 Task: Search one way flight ticket for 2 adults, 2 infants in seat and 1 infant on lap in first from Santa Rosa: Charles M. Schulz-sonoma County Airport to Rock Springs: Southwest Wyoming Regional Airport (rock Springs Sweetwater County Airport) on 8-5-2023. Choice of flights is Sun country airlines. Number of bags: 5 checked bags. Price is upto 45000. Outbound departure time preference is 4:45.
Action: Mouse moved to (336, 138)
Screenshot: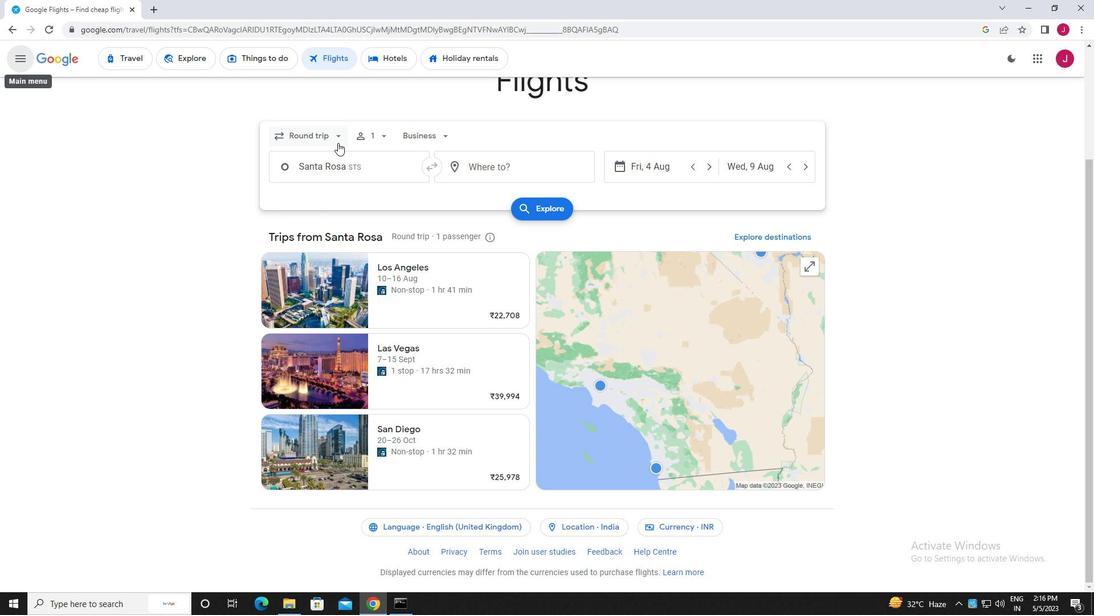 
Action: Mouse pressed left at (336, 138)
Screenshot: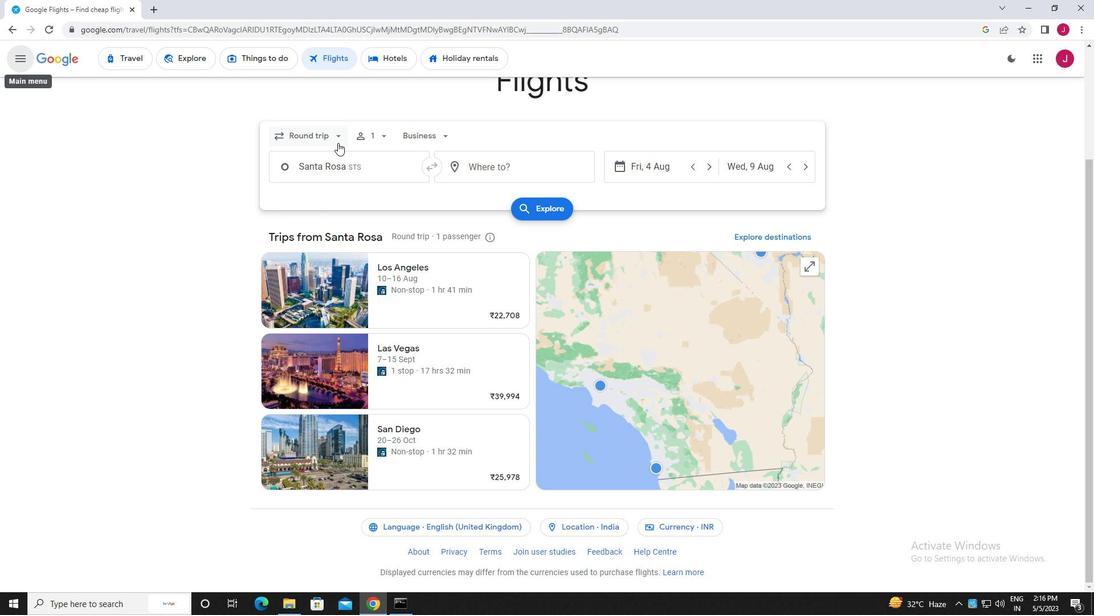 
Action: Mouse moved to (323, 184)
Screenshot: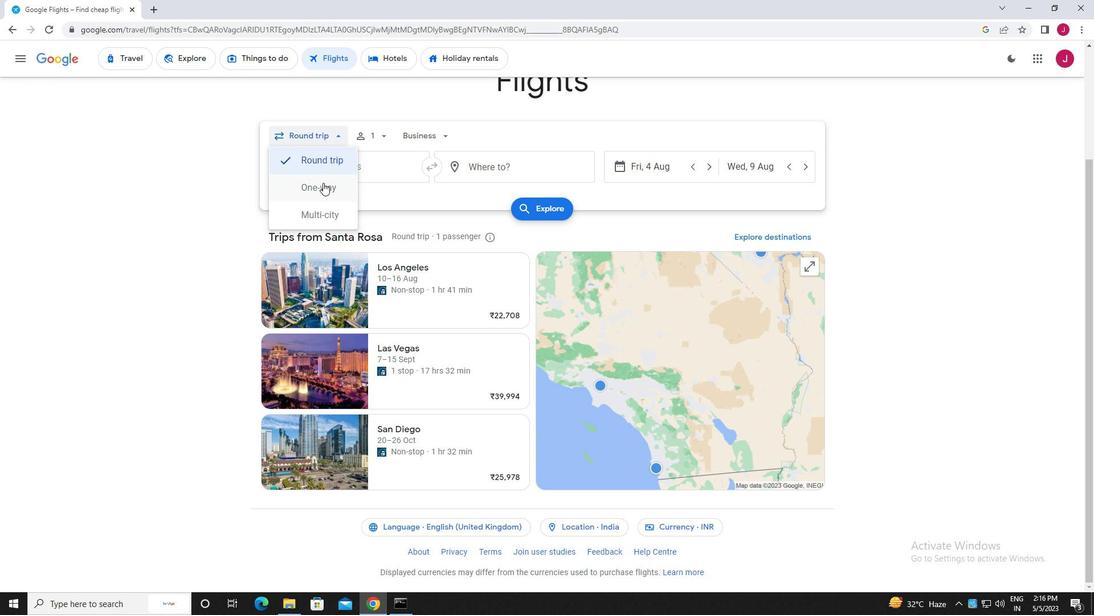 
Action: Mouse pressed left at (323, 184)
Screenshot: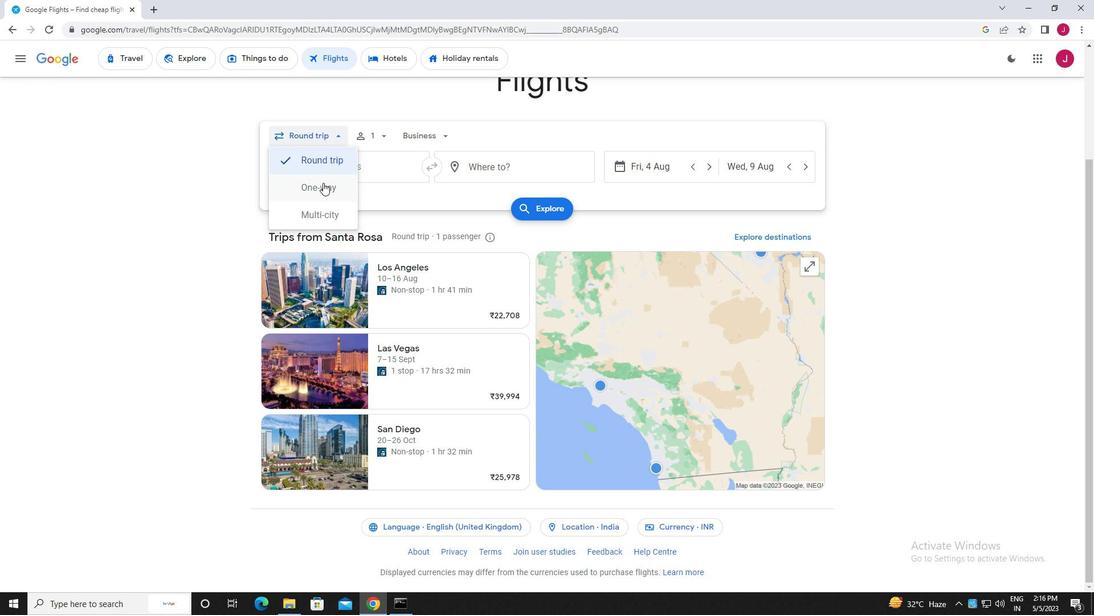 
Action: Mouse moved to (379, 134)
Screenshot: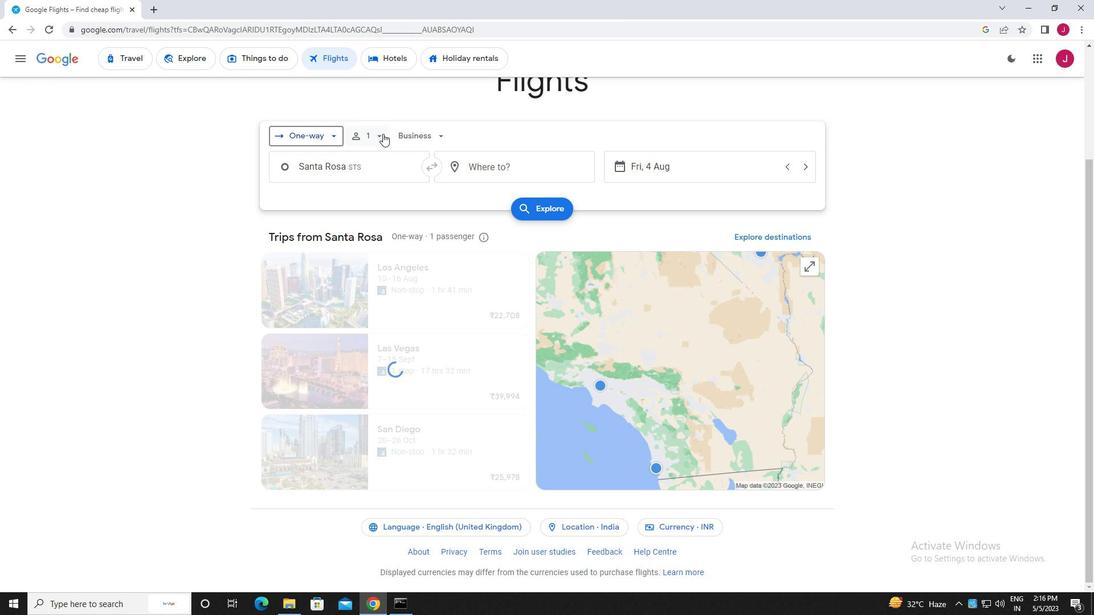 
Action: Mouse pressed left at (379, 134)
Screenshot: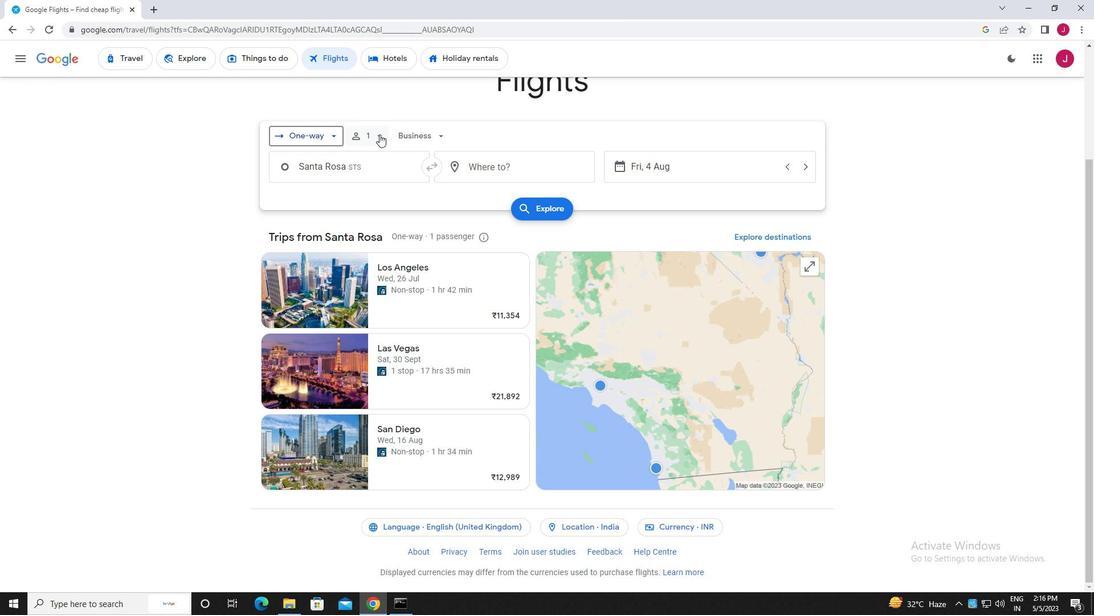 
Action: Mouse moved to (467, 166)
Screenshot: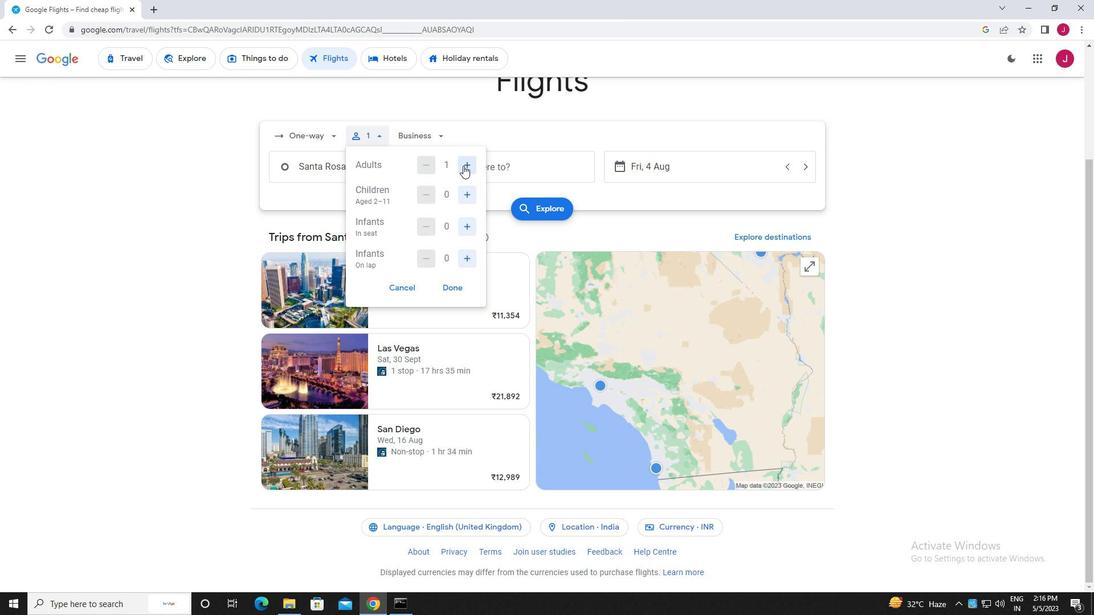 
Action: Mouse pressed left at (467, 166)
Screenshot: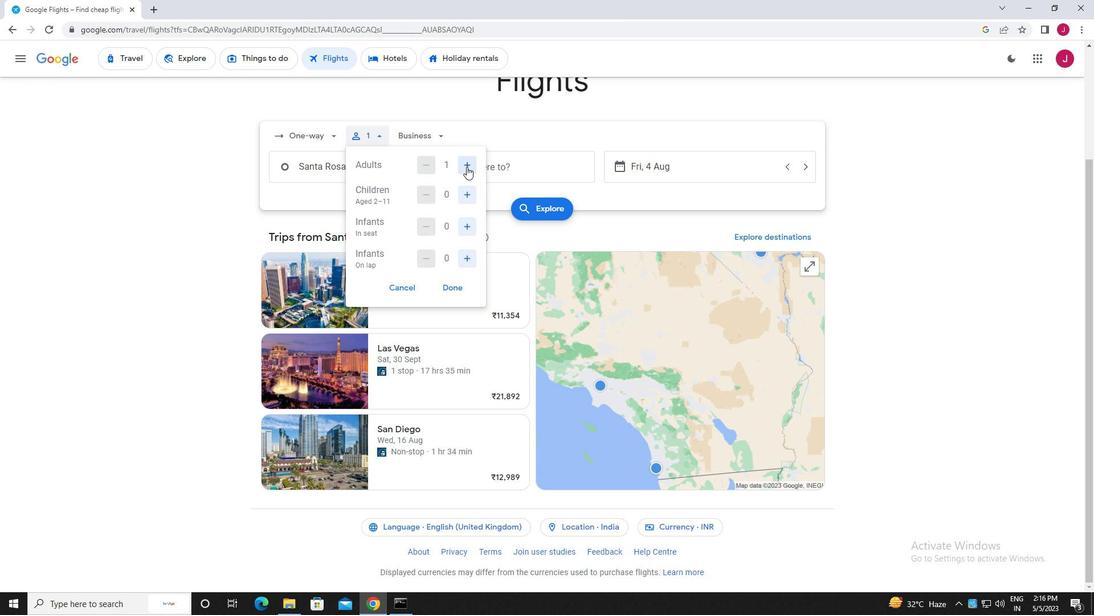 
Action: Mouse moved to (467, 193)
Screenshot: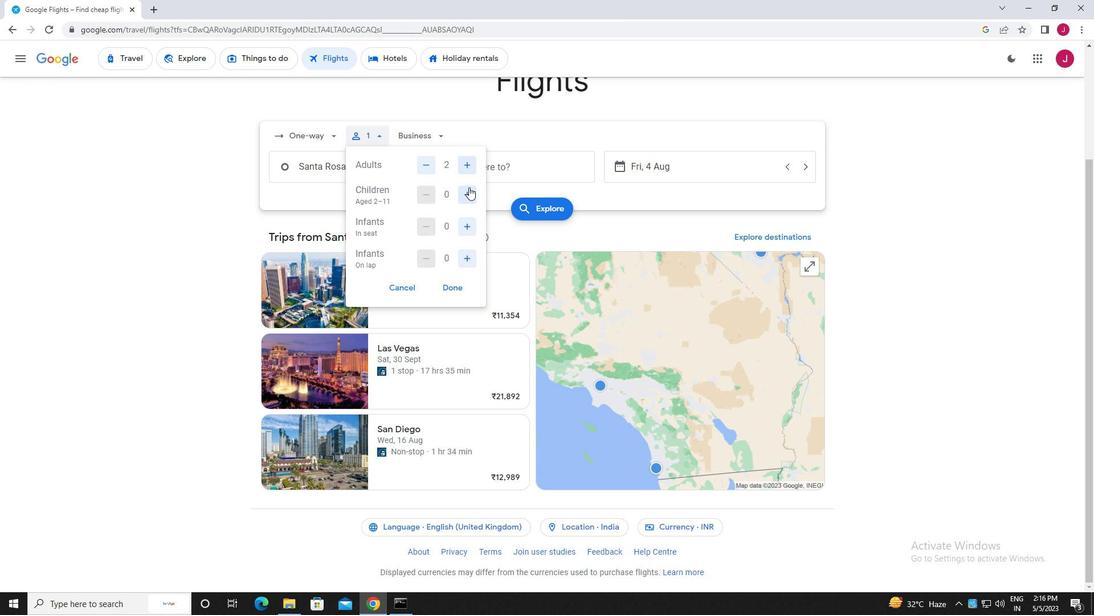 
Action: Mouse pressed left at (467, 193)
Screenshot: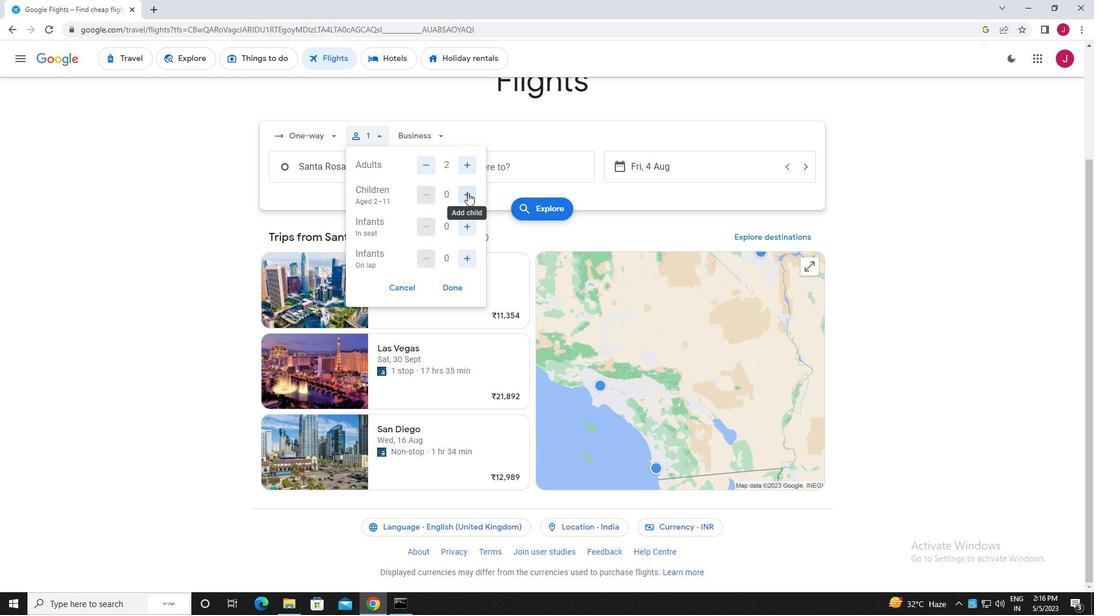 
Action: Mouse pressed left at (467, 193)
Screenshot: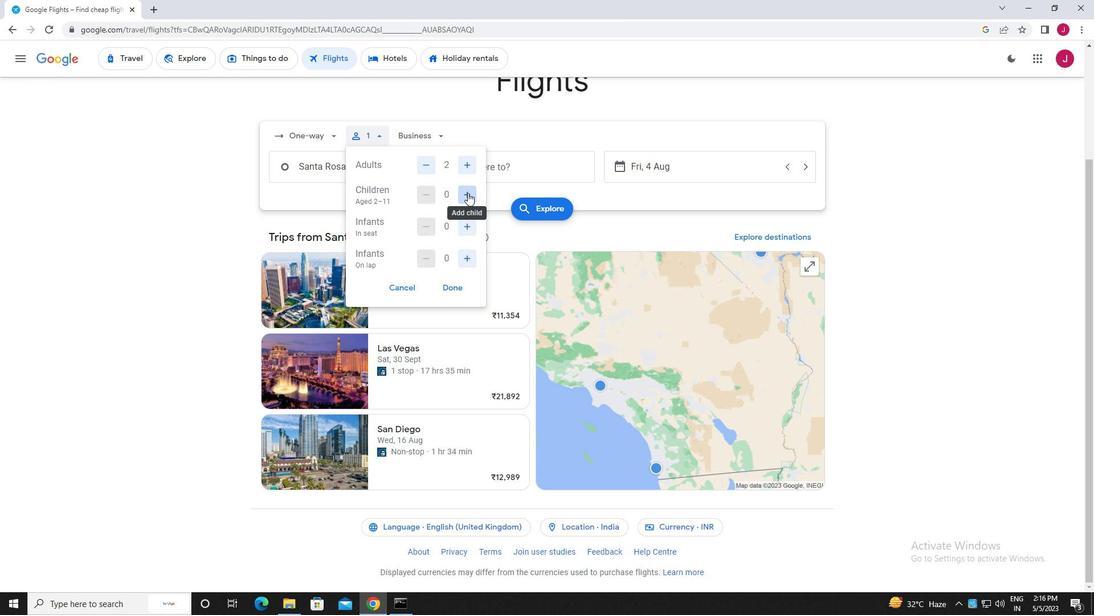 
Action: Mouse moved to (429, 194)
Screenshot: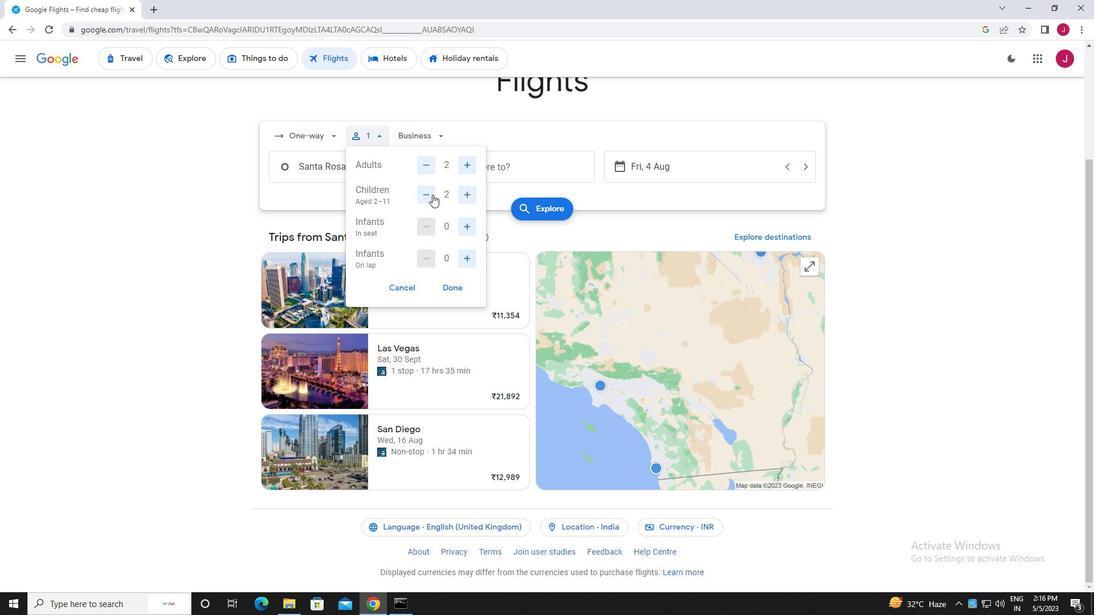 
Action: Mouse pressed left at (429, 194)
Screenshot: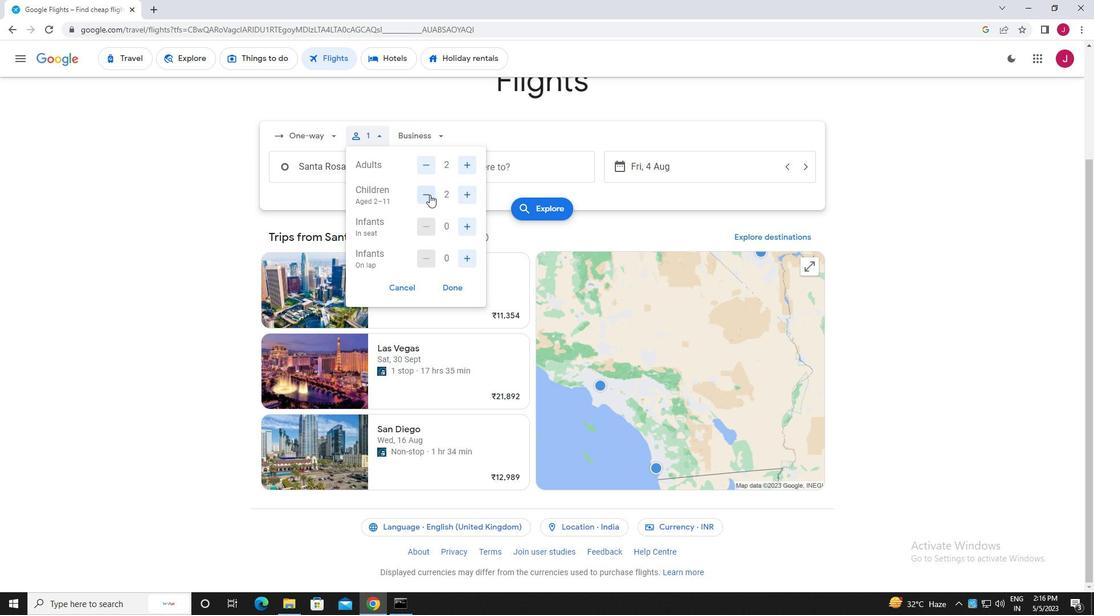 
Action: Mouse pressed left at (429, 194)
Screenshot: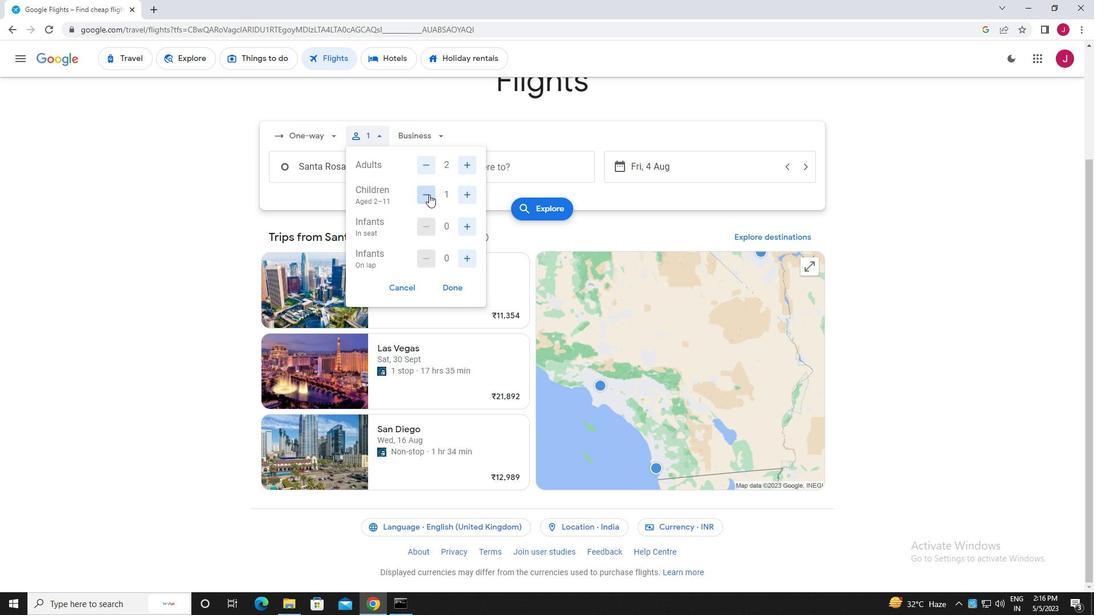 
Action: Mouse moved to (466, 225)
Screenshot: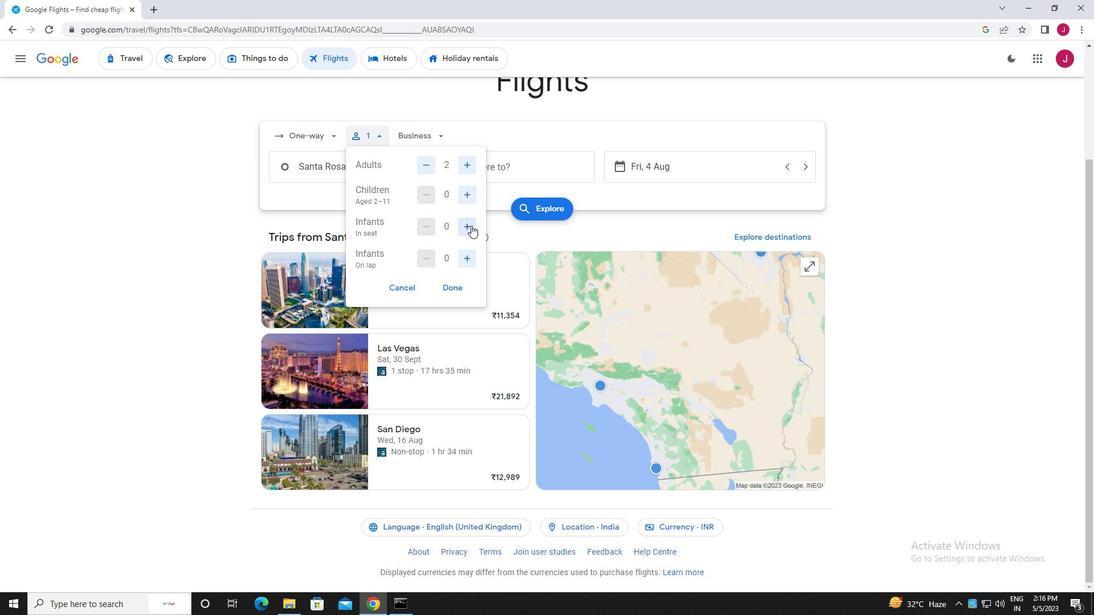 
Action: Mouse pressed left at (466, 225)
Screenshot: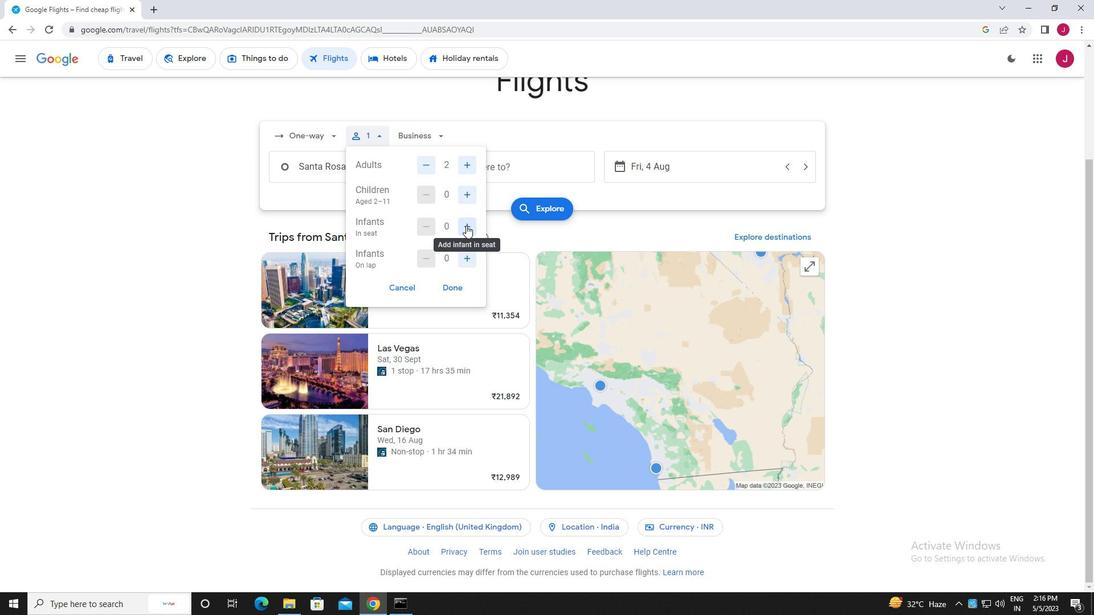 
Action: Mouse pressed left at (466, 225)
Screenshot: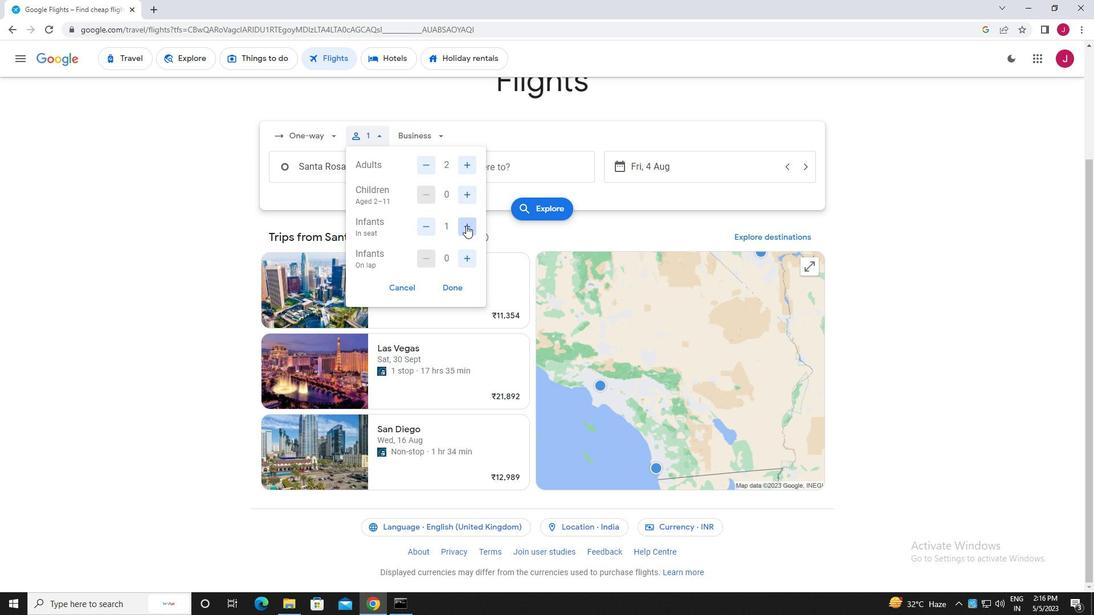 
Action: Mouse moved to (459, 259)
Screenshot: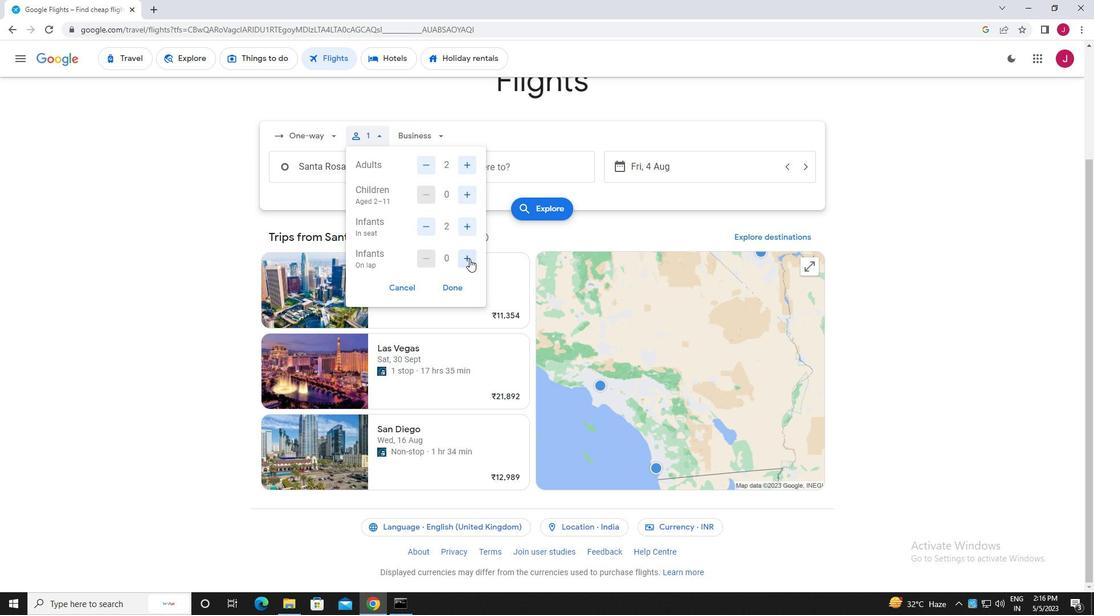 
Action: Mouse pressed left at (459, 259)
Screenshot: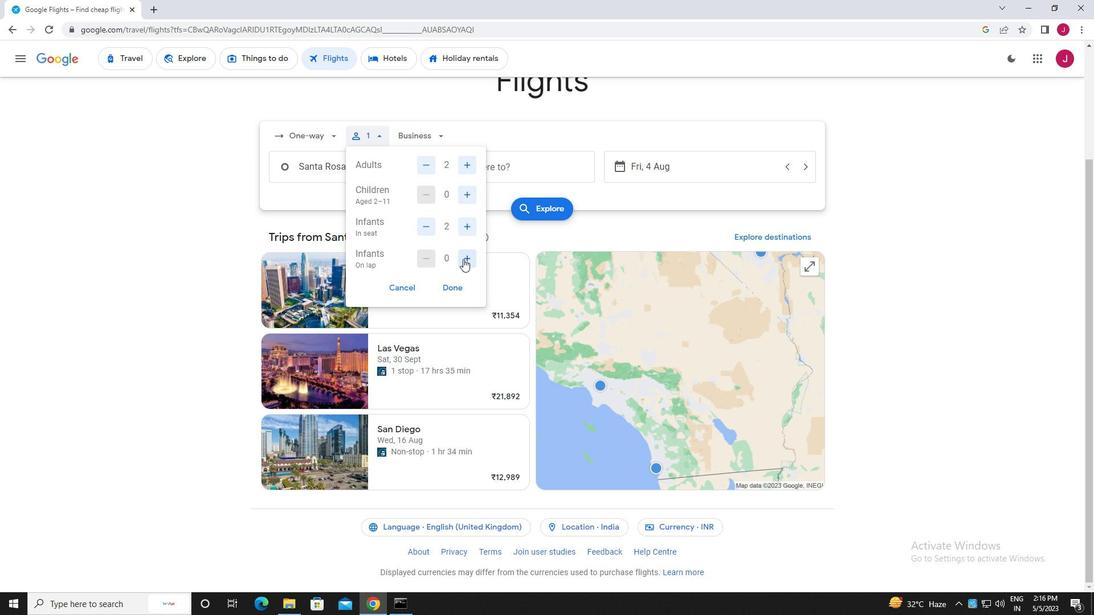 
Action: Mouse moved to (453, 285)
Screenshot: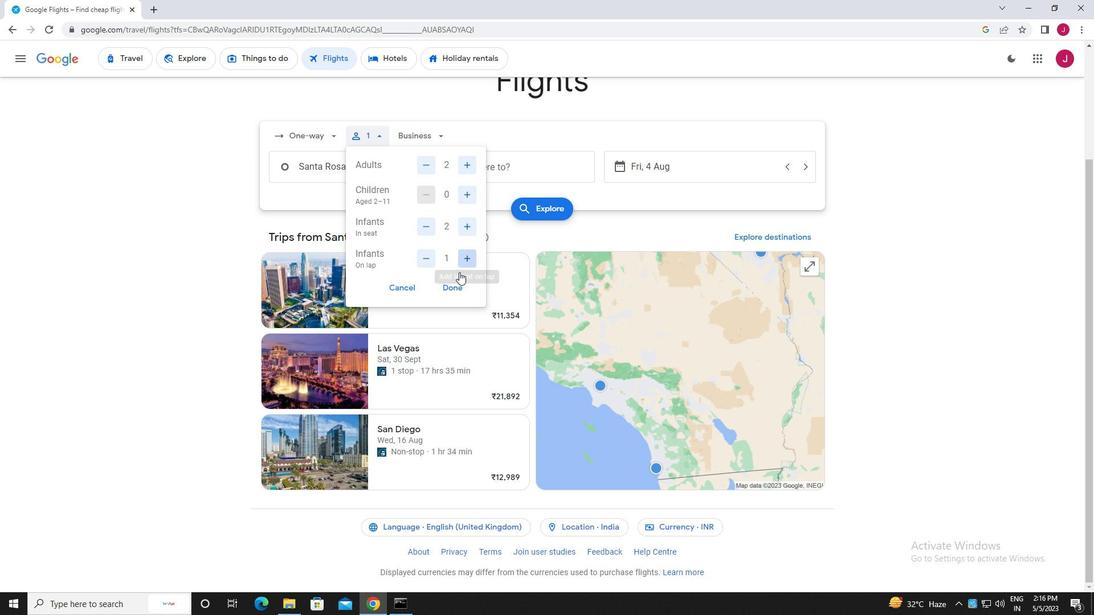 
Action: Mouse pressed left at (453, 285)
Screenshot: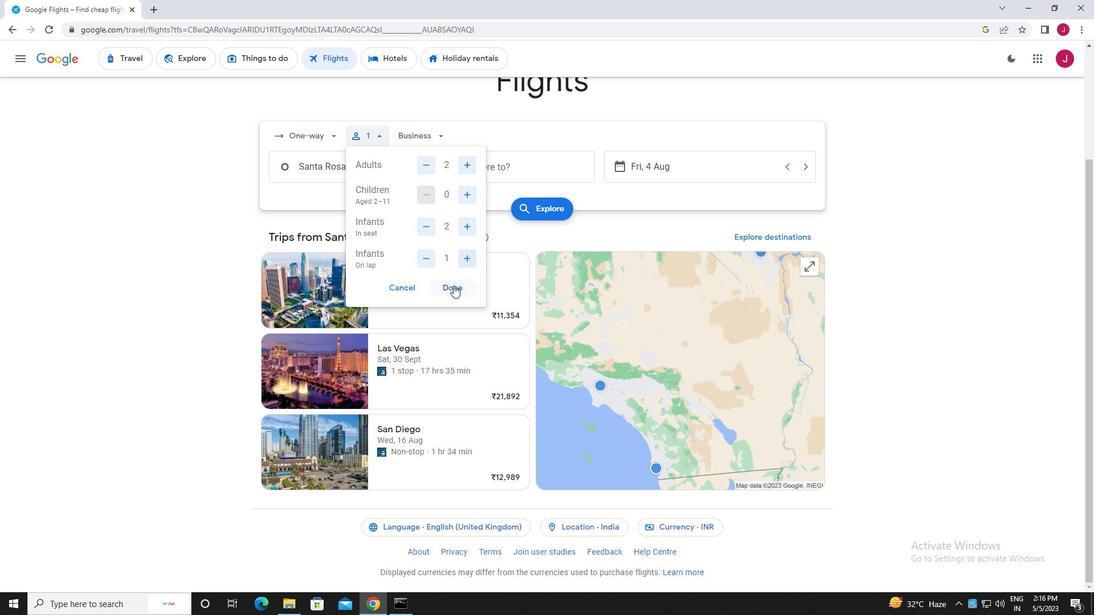 
Action: Mouse moved to (434, 136)
Screenshot: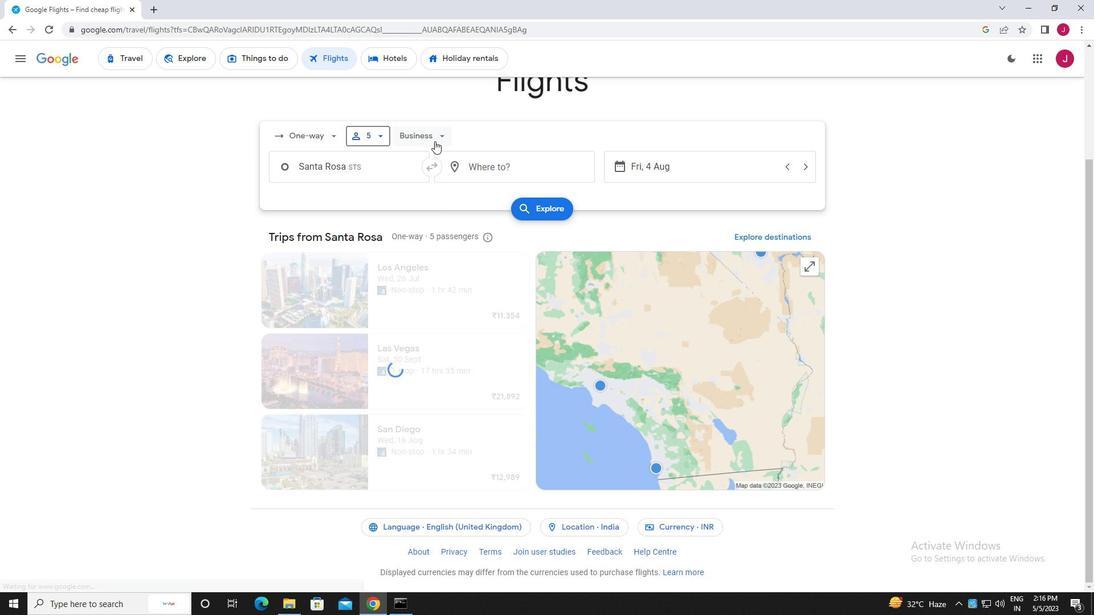 
Action: Mouse pressed left at (434, 136)
Screenshot: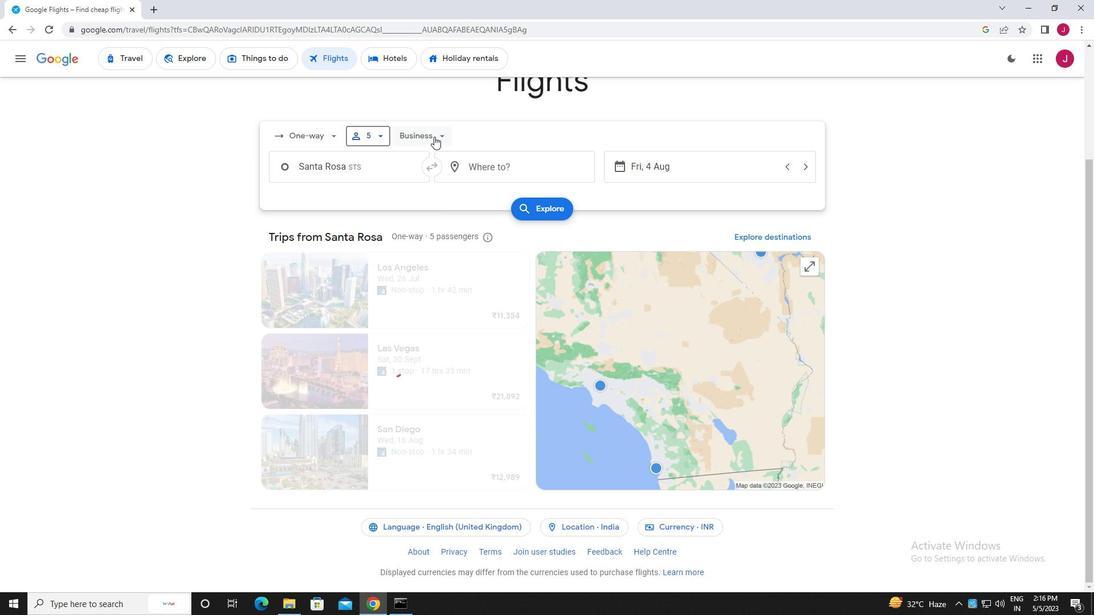 
Action: Mouse moved to (446, 244)
Screenshot: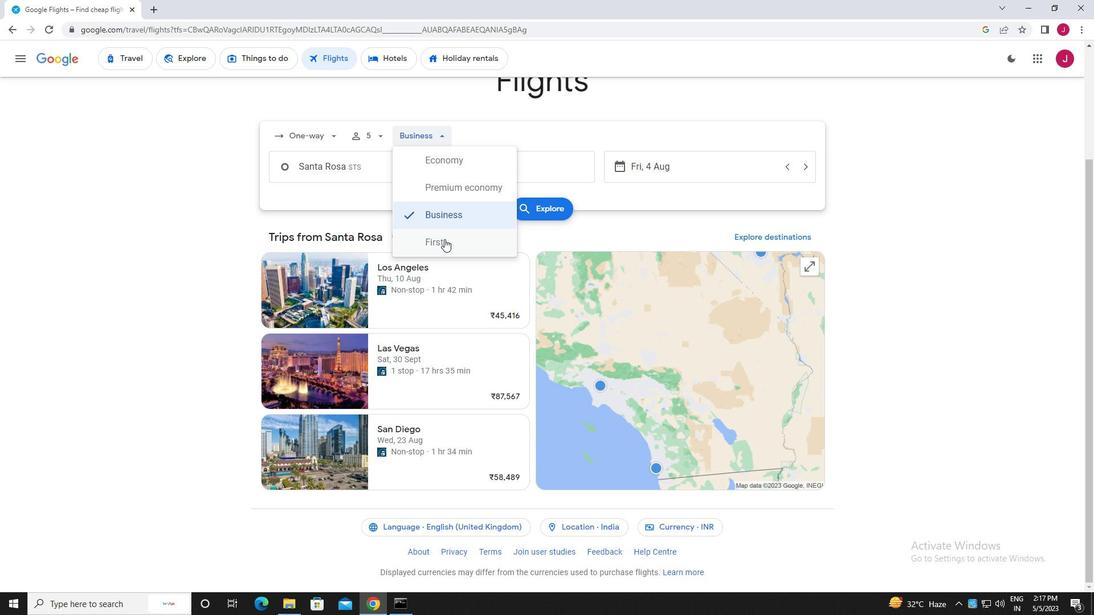 
Action: Mouse pressed left at (446, 244)
Screenshot: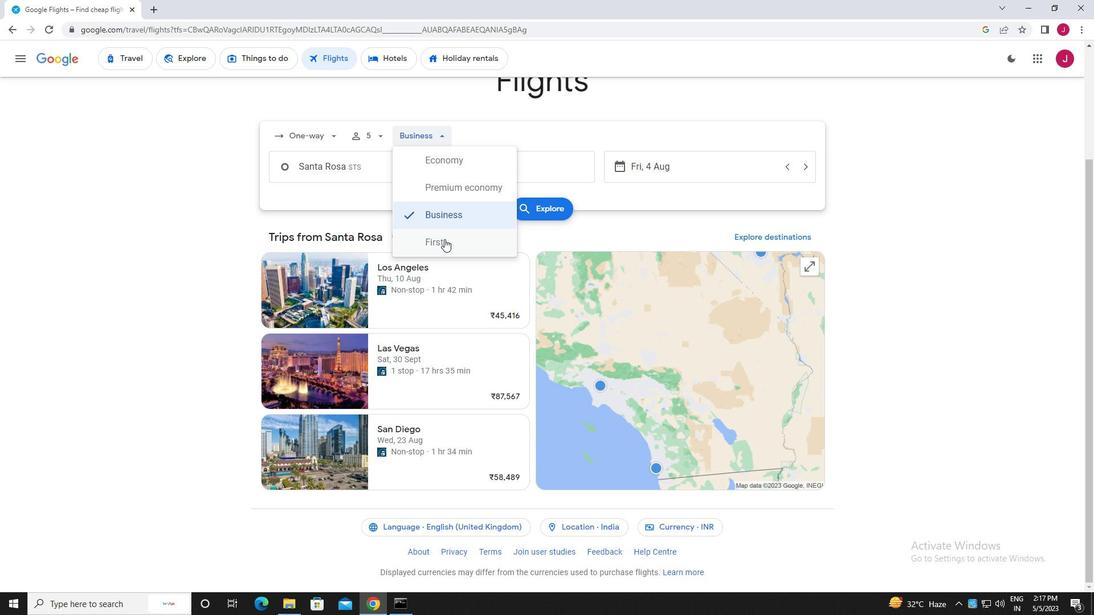 
Action: Mouse moved to (363, 170)
Screenshot: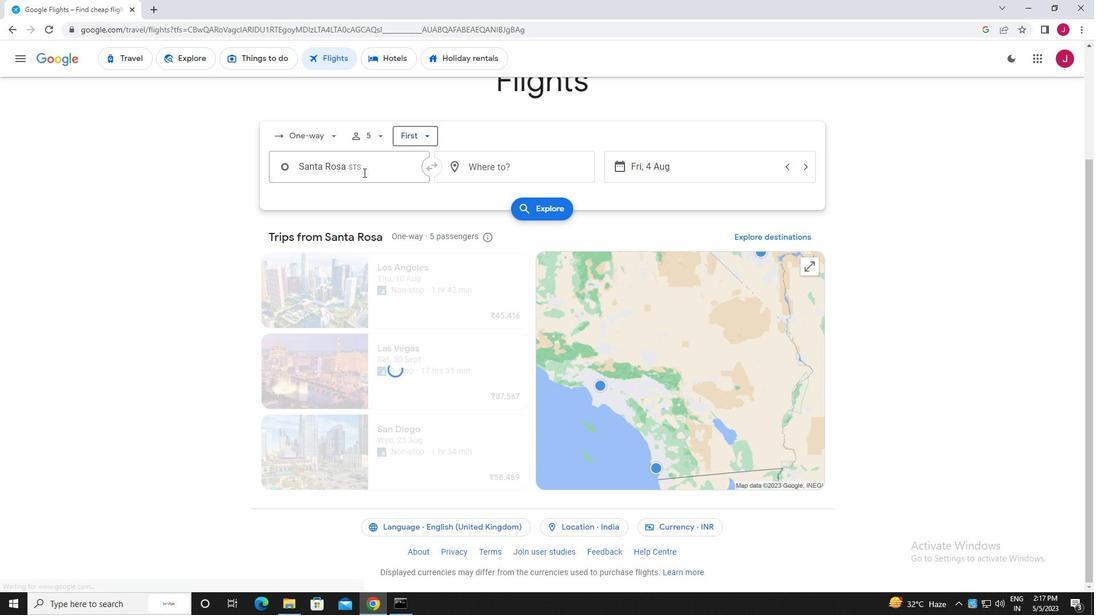 
Action: Mouse pressed left at (363, 170)
Screenshot: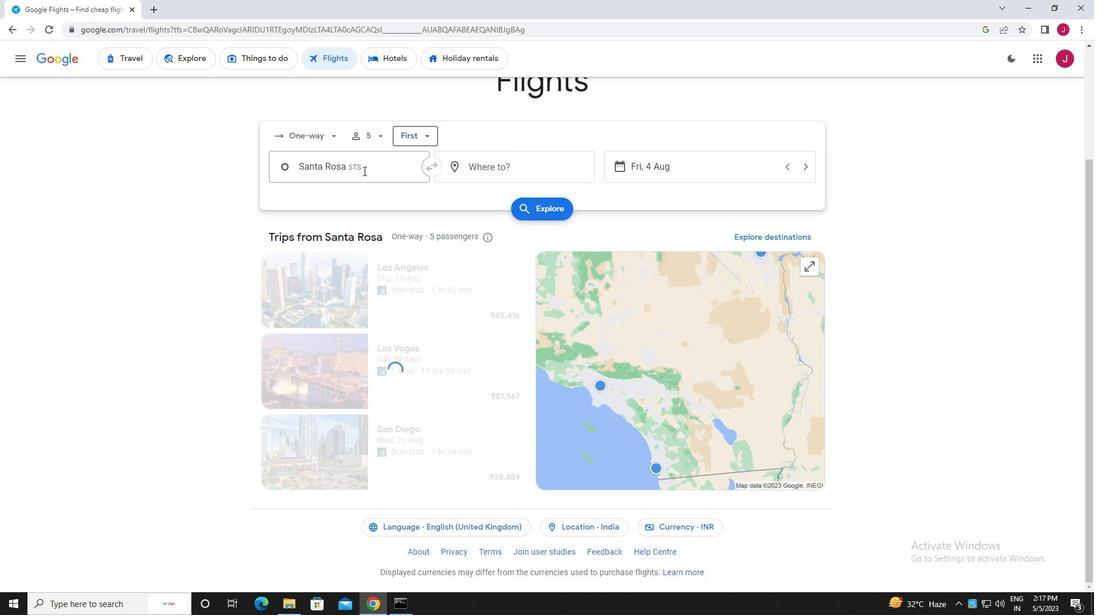 
Action: Mouse moved to (363, 170)
Screenshot: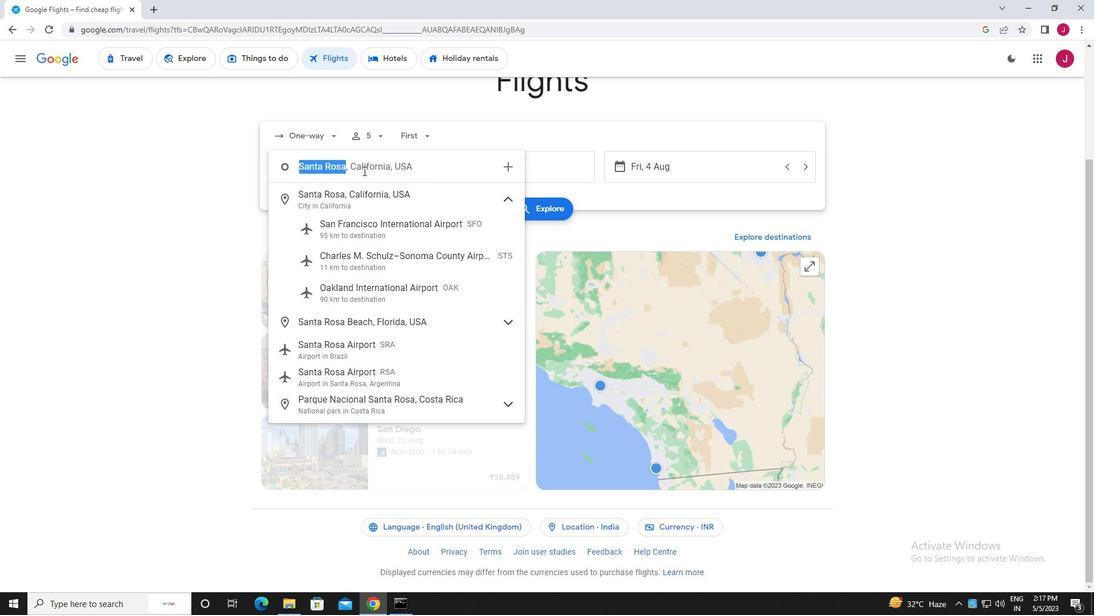 
Action: Key pressed charles<Key.space>m
Screenshot: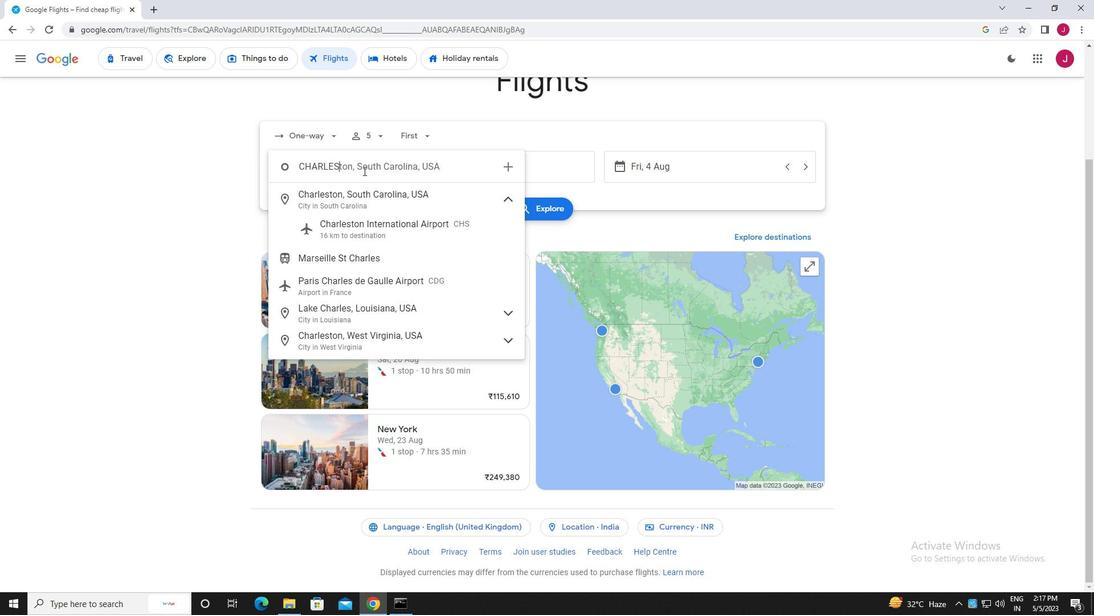 
Action: Mouse moved to (411, 250)
Screenshot: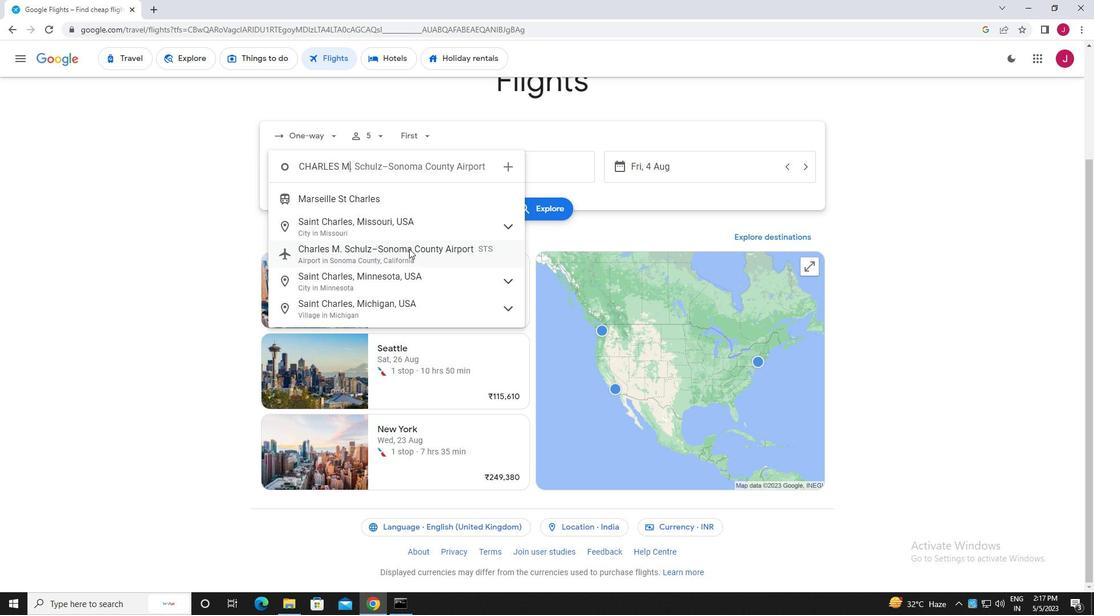 
Action: Mouse pressed left at (411, 250)
Screenshot: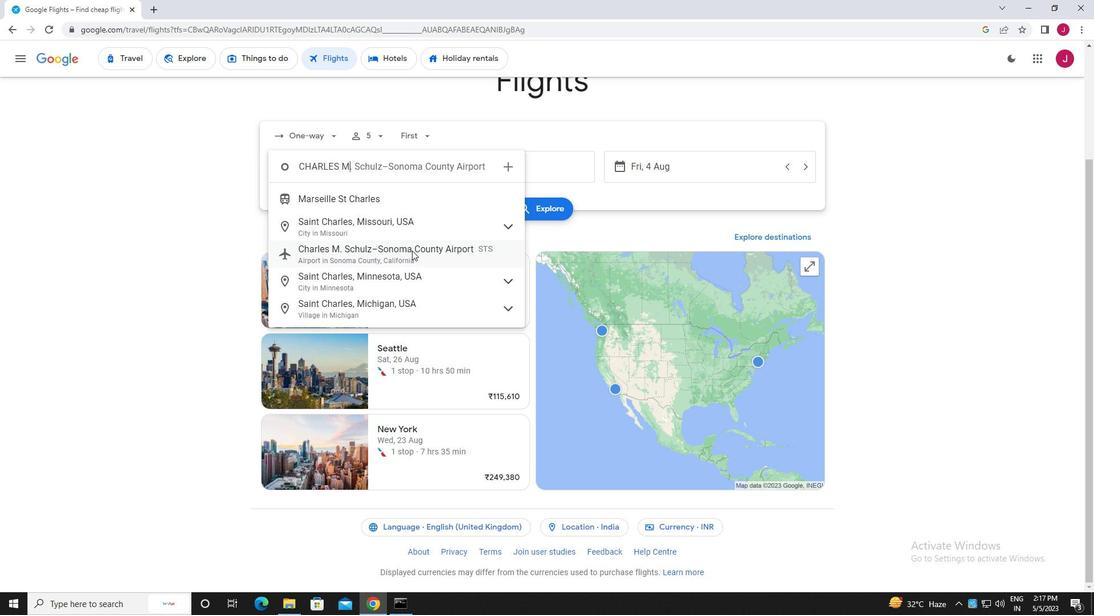 
Action: Mouse moved to (507, 174)
Screenshot: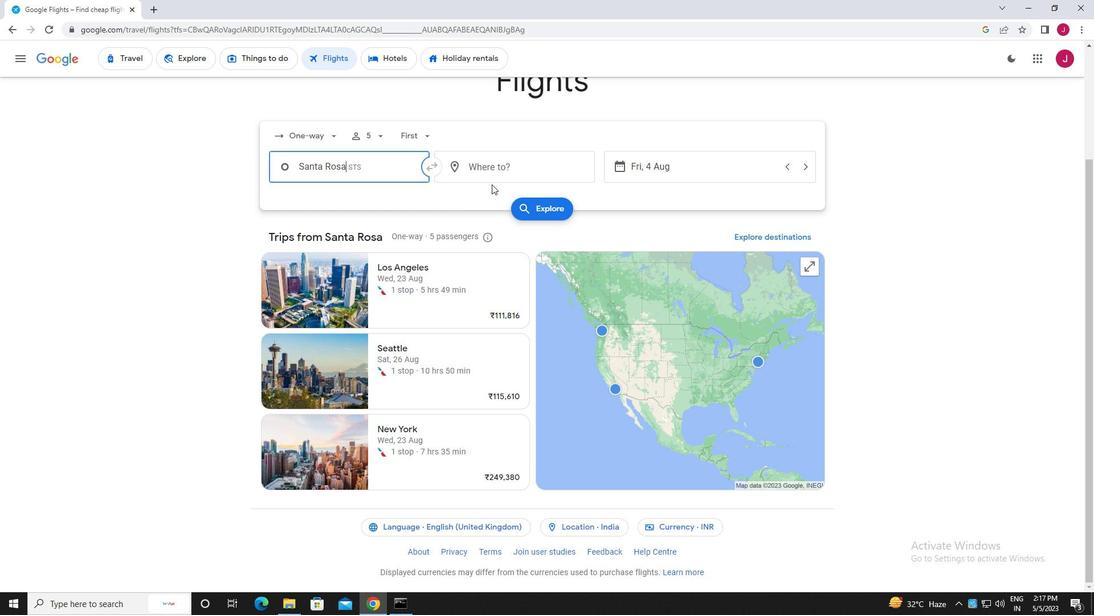 
Action: Mouse pressed left at (507, 174)
Screenshot: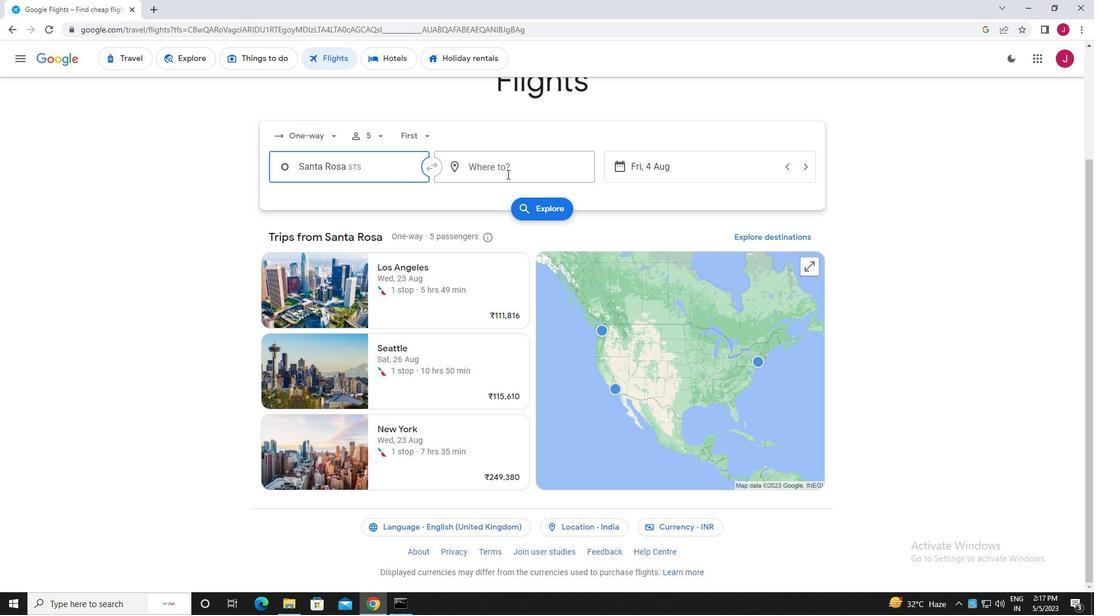 
Action: Key pressed rale
Screenshot: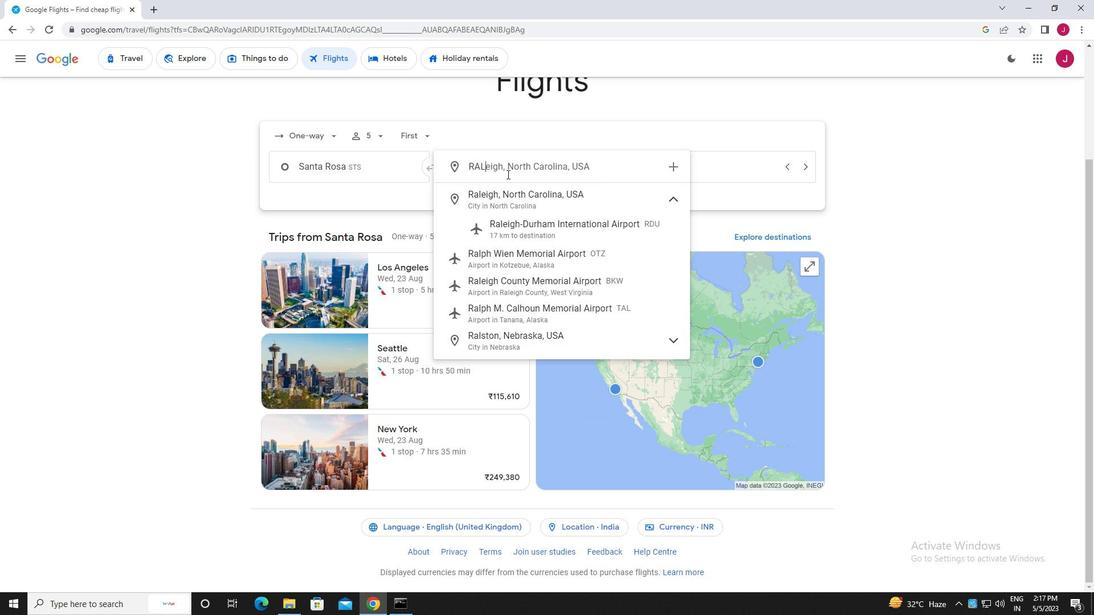 
Action: Mouse moved to (507, 174)
Screenshot: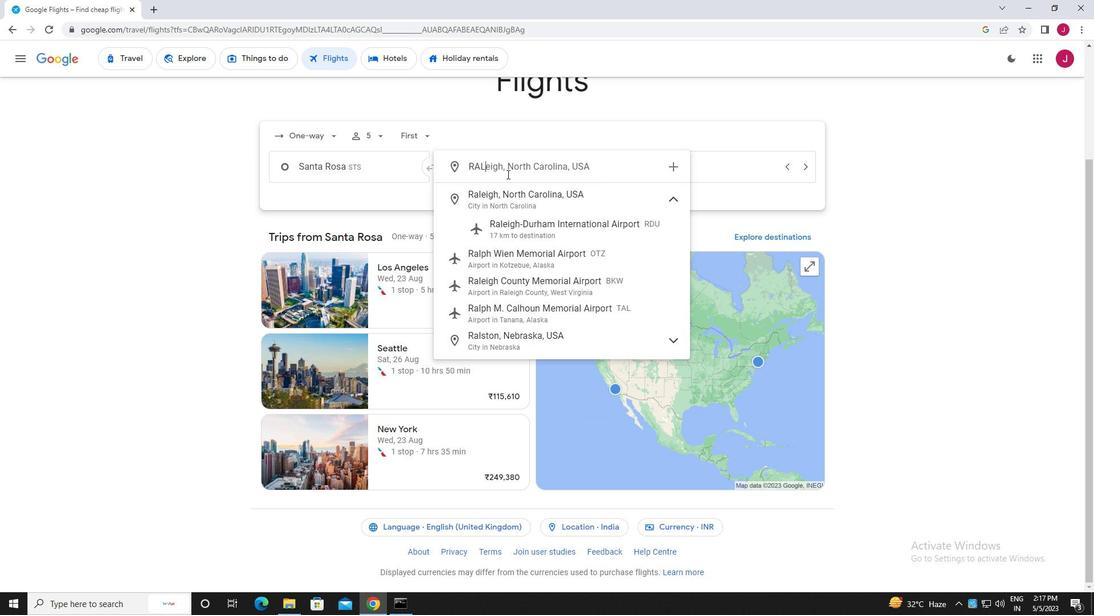 
Action: Key pressed igh
Screenshot: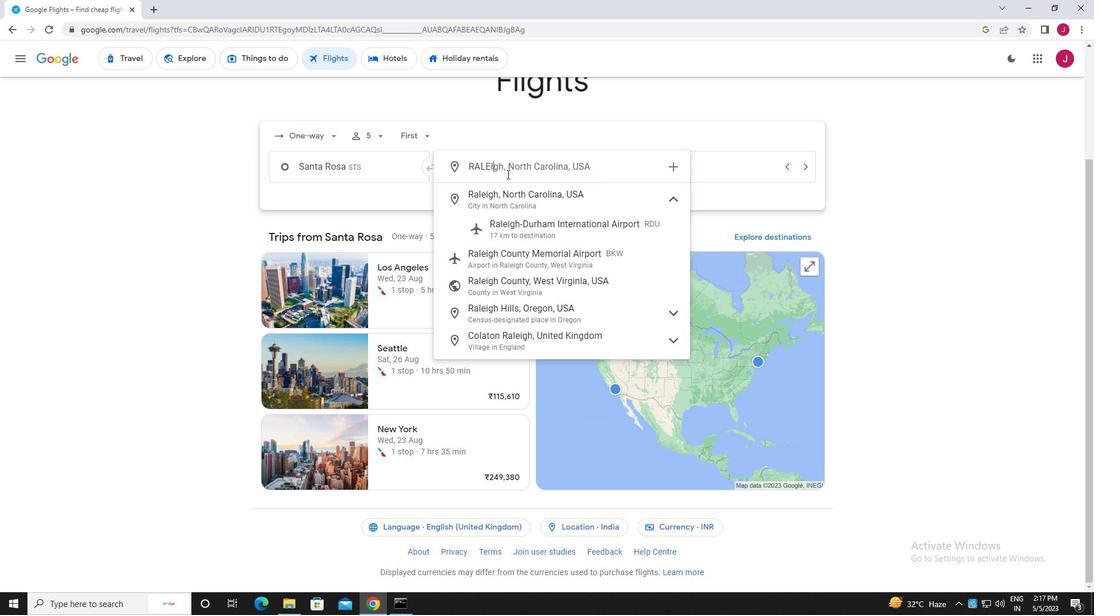 
Action: Mouse moved to (567, 227)
Screenshot: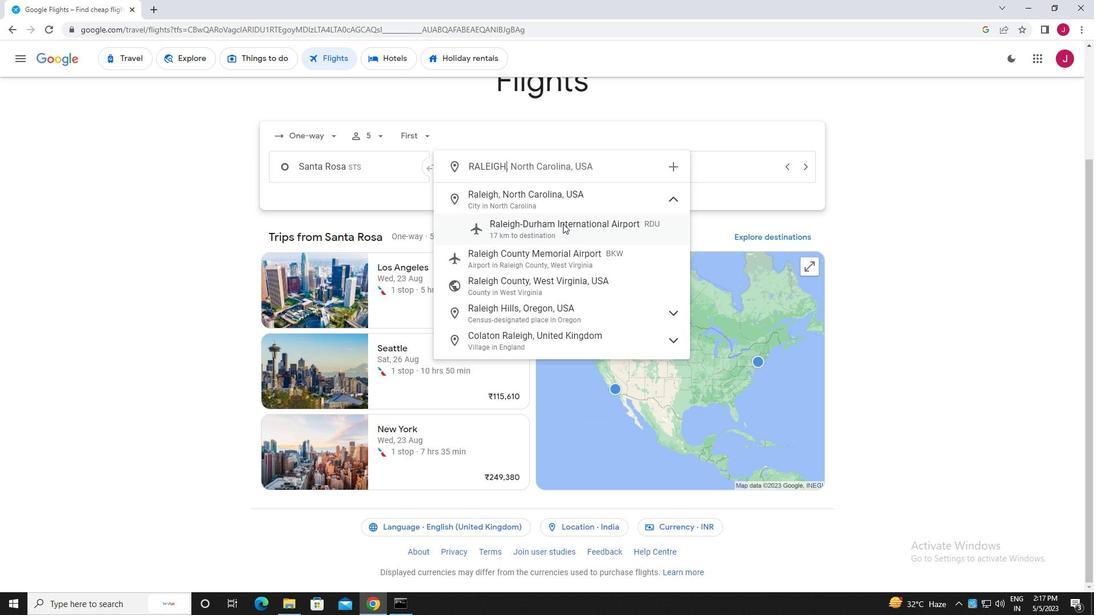 
Action: Mouse pressed left at (567, 227)
Screenshot: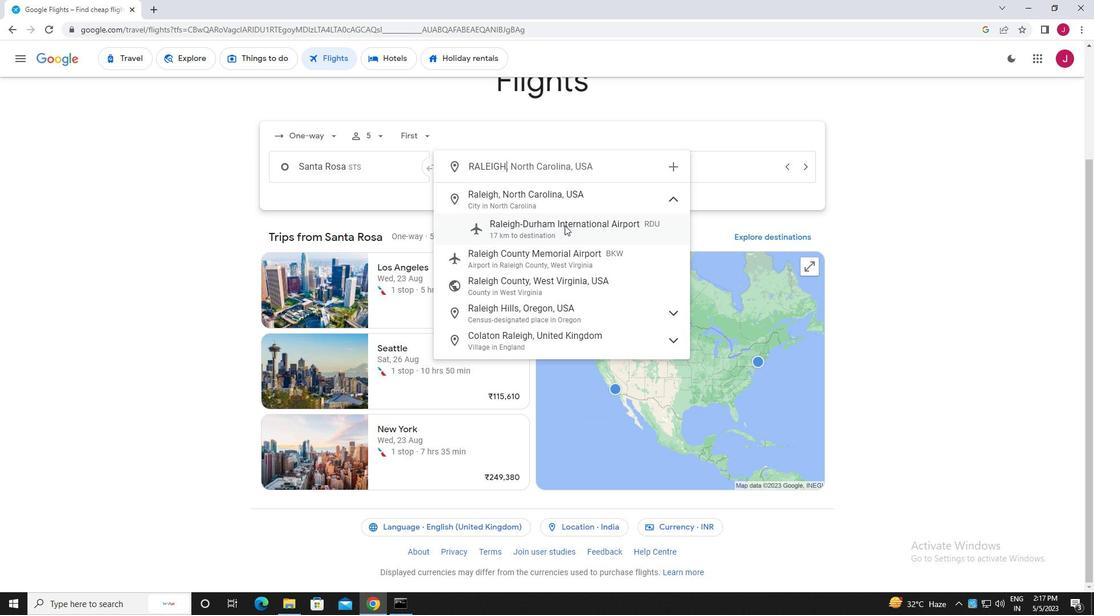 
Action: Mouse moved to (662, 169)
Screenshot: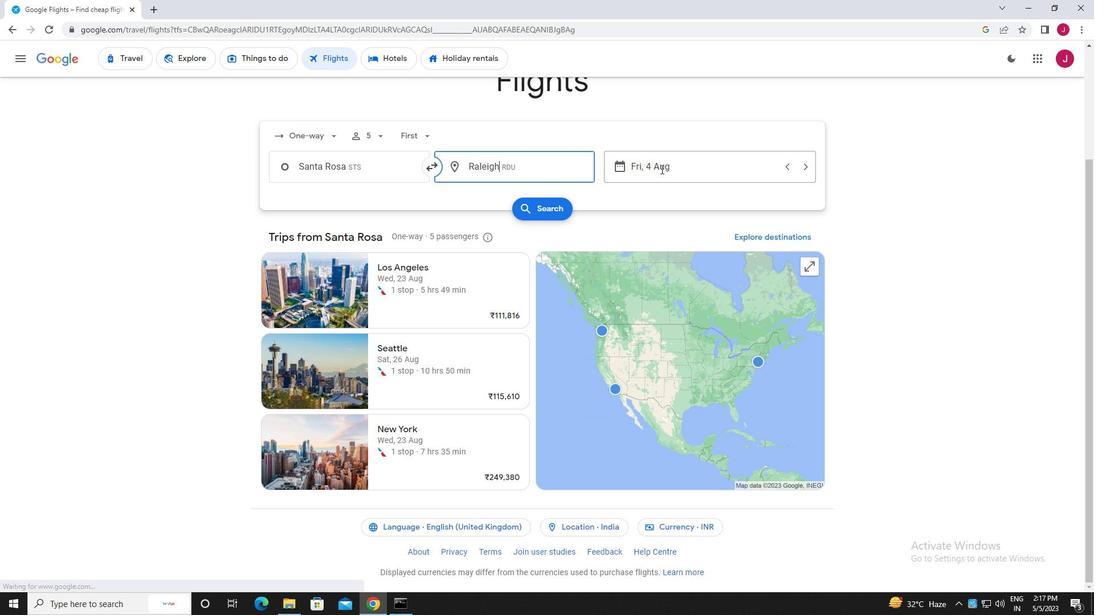 
Action: Mouse pressed left at (662, 169)
Screenshot: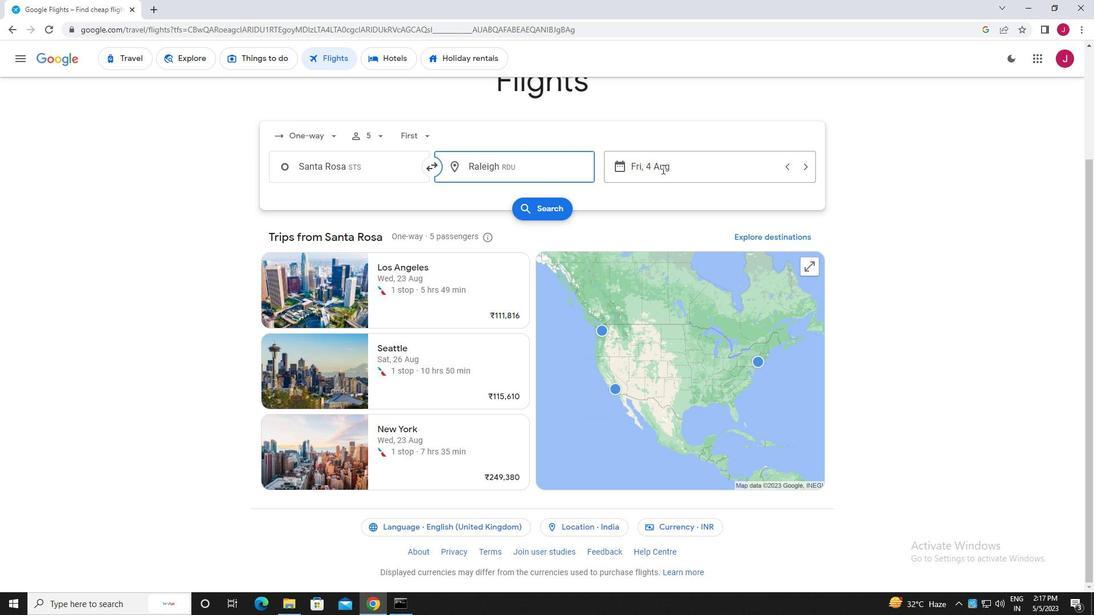 
Action: Mouse moved to (573, 255)
Screenshot: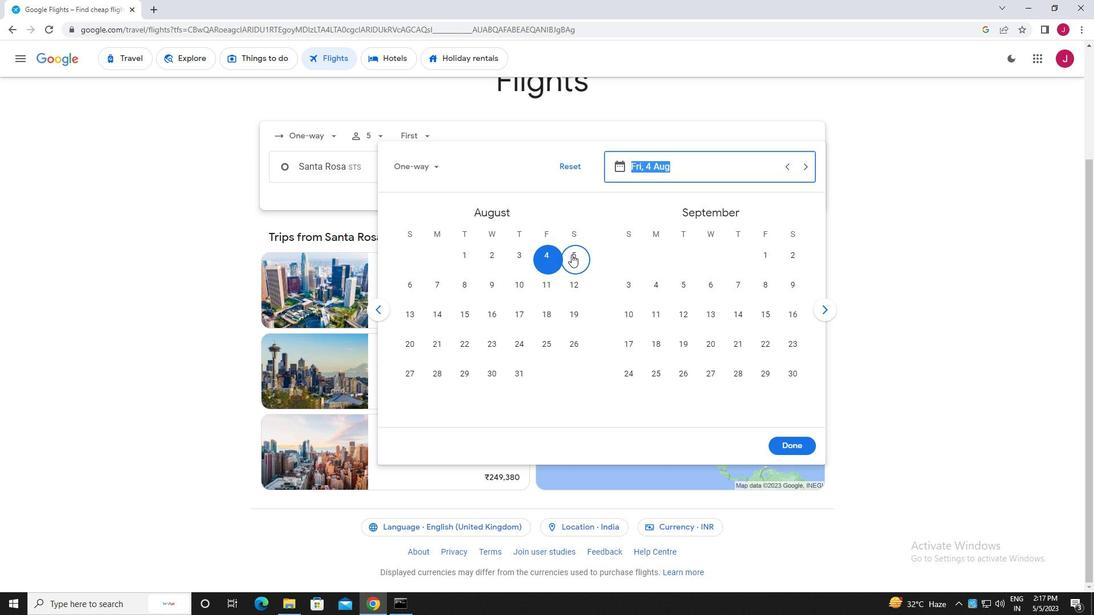
Action: Mouse pressed left at (573, 255)
Screenshot: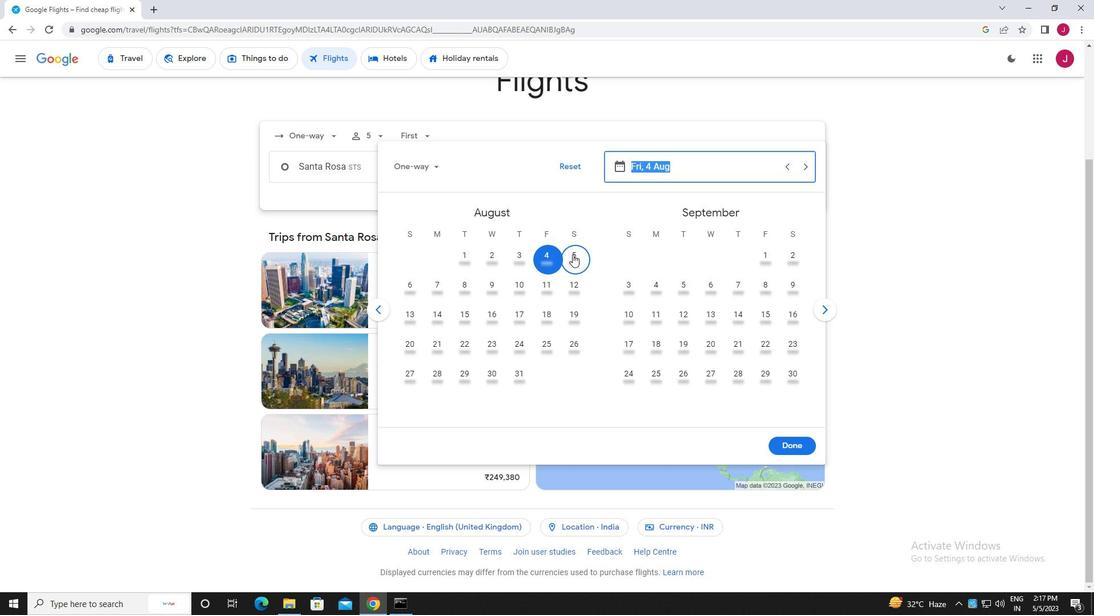 
Action: Mouse moved to (790, 446)
Screenshot: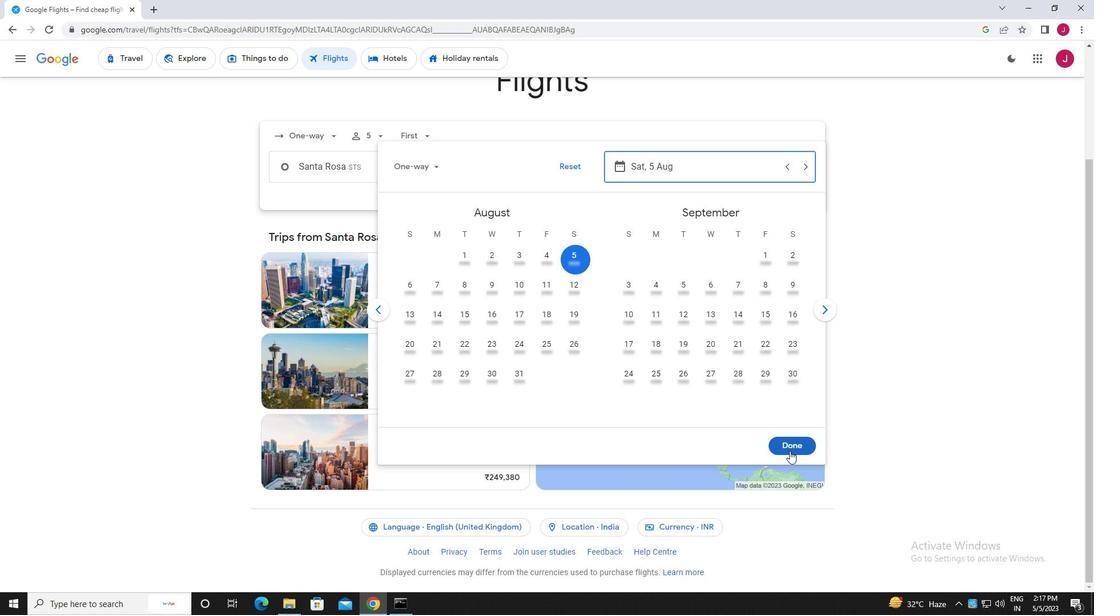 
Action: Mouse pressed left at (790, 446)
Screenshot: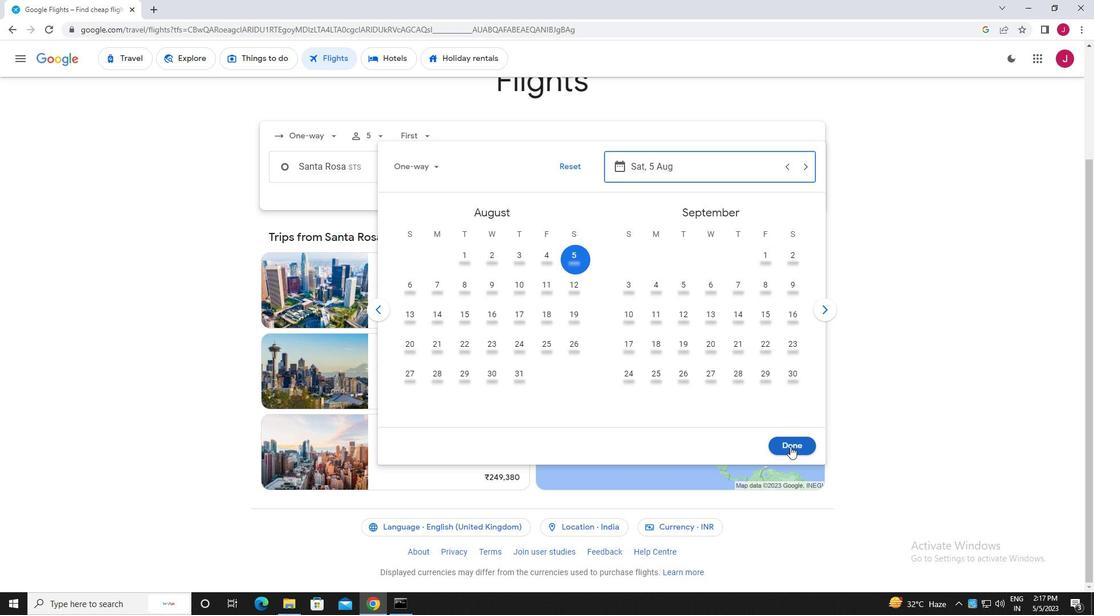 
Action: Mouse moved to (547, 211)
Screenshot: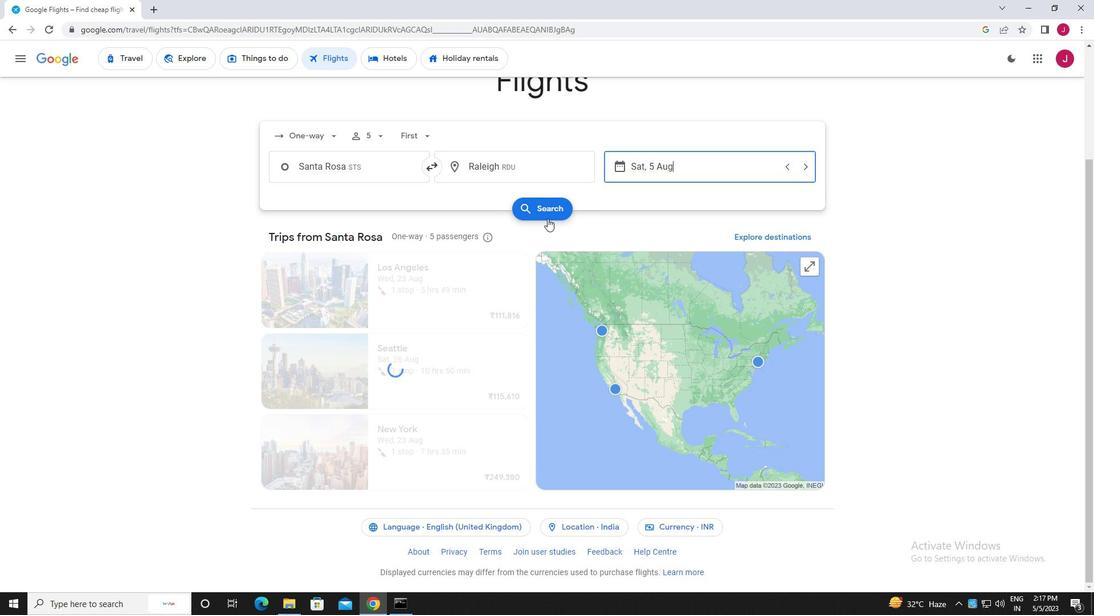
Action: Mouse pressed left at (547, 211)
Screenshot: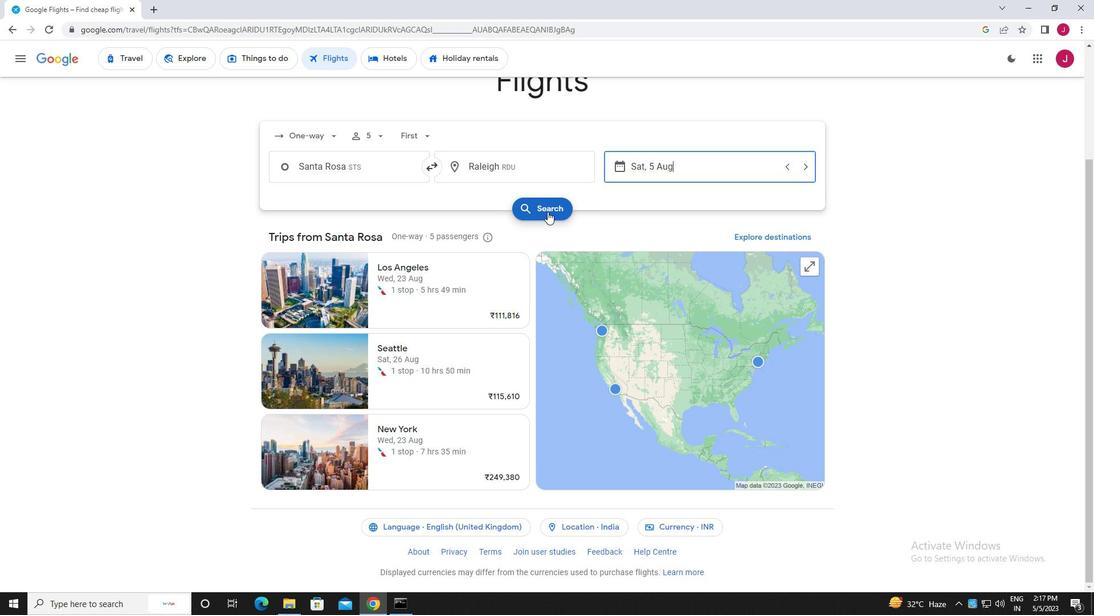 
Action: Mouse moved to (286, 162)
Screenshot: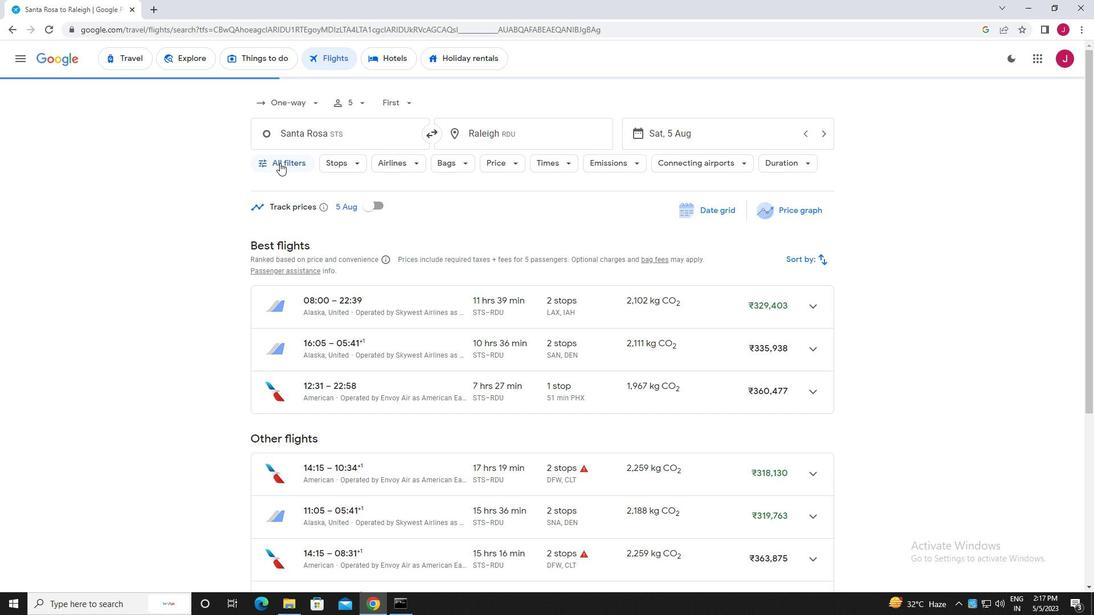 
Action: Mouse pressed left at (286, 162)
Screenshot: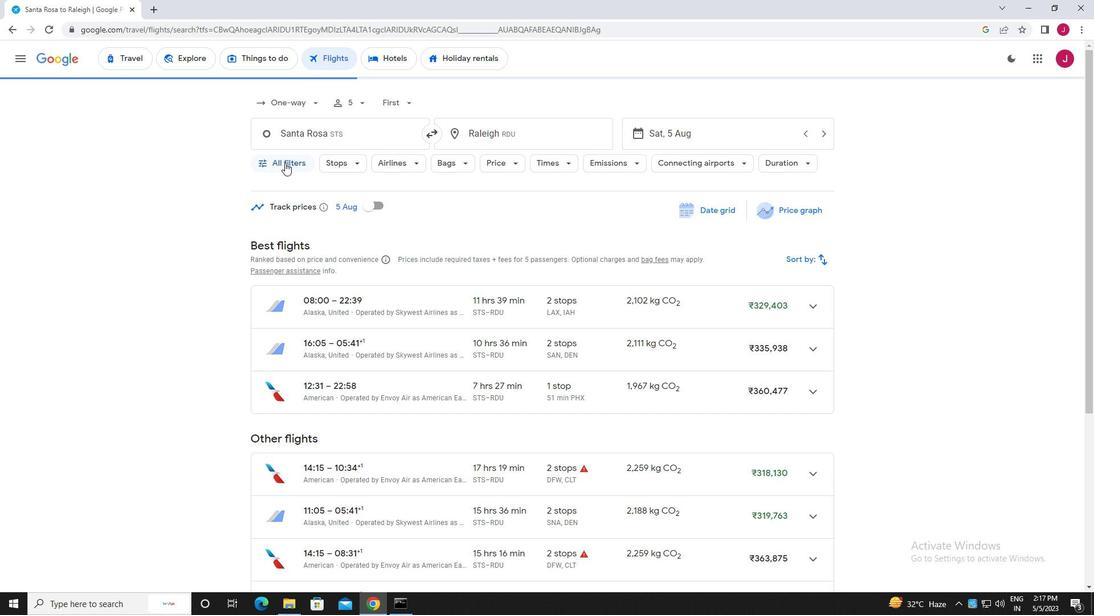 
Action: Mouse moved to (349, 235)
Screenshot: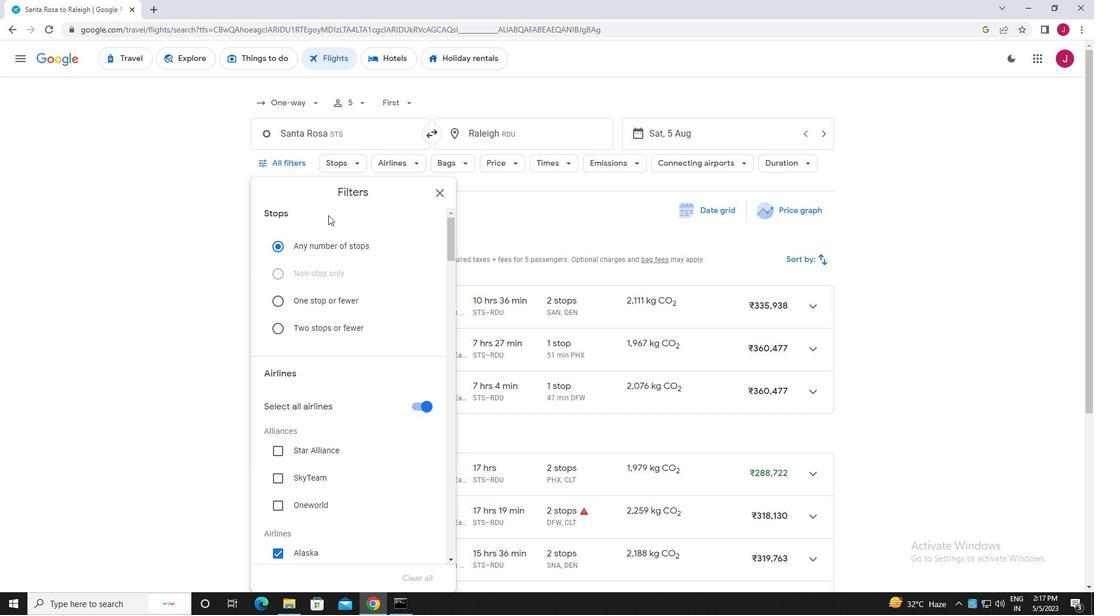 
Action: Mouse scrolled (349, 234) with delta (0, 0)
Screenshot: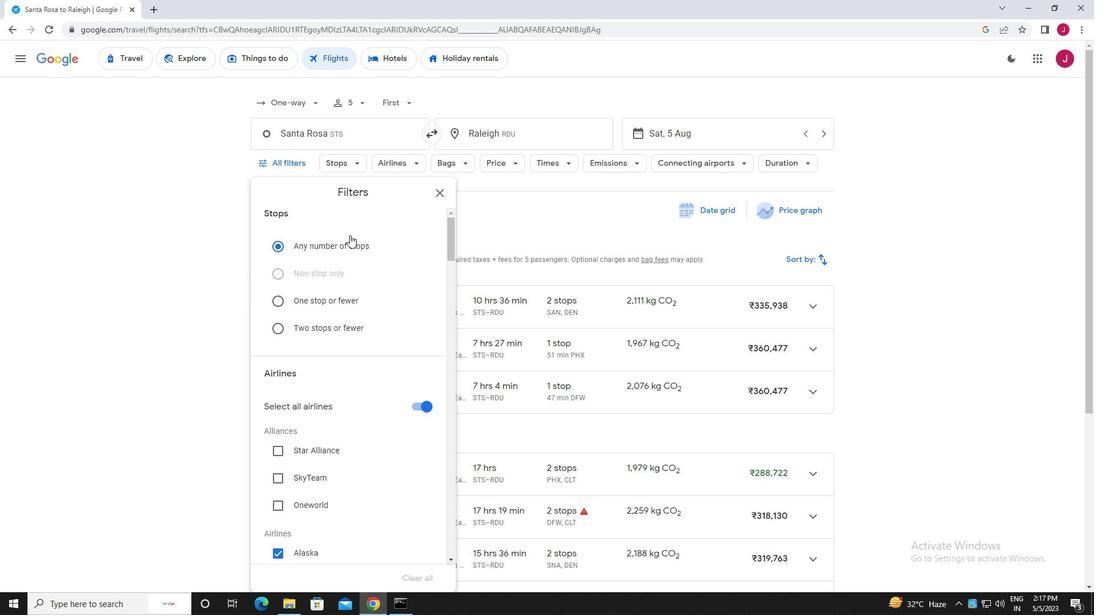 
Action: Mouse scrolled (349, 234) with delta (0, 0)
Screenshot: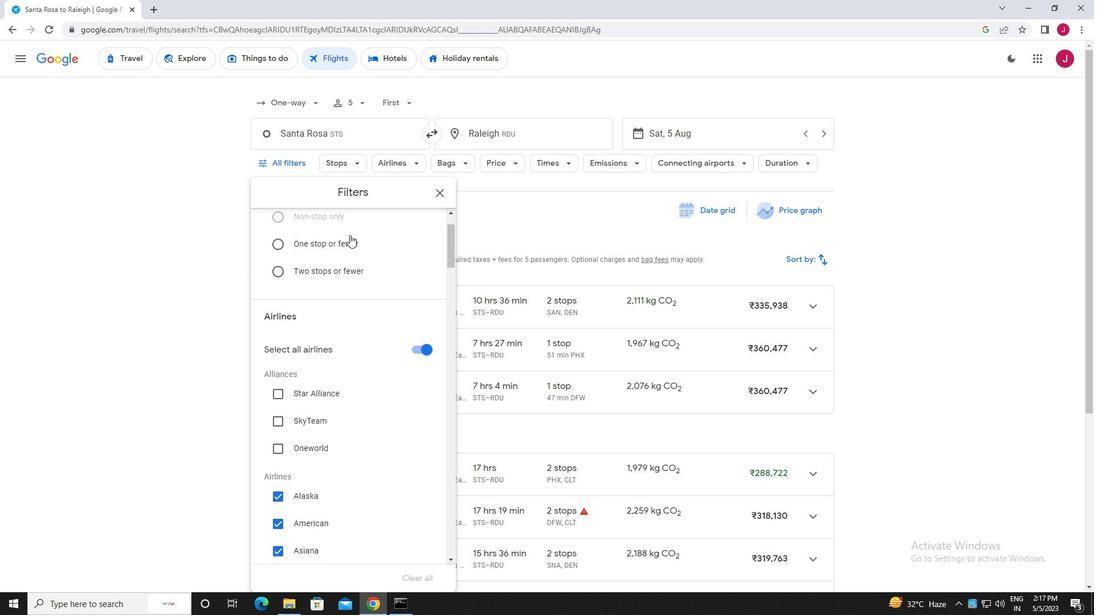 
Action: Mouse moved to (368, 268)
Screenshot: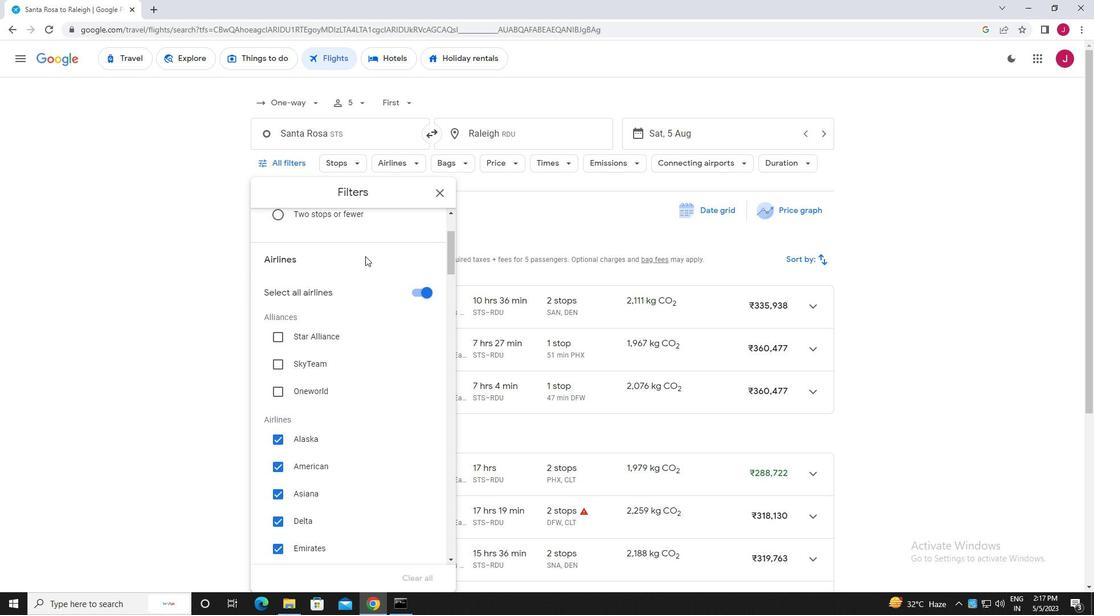 
Action: Mouse scrolled (368, 267) with delta (0, 0)
Screenshot: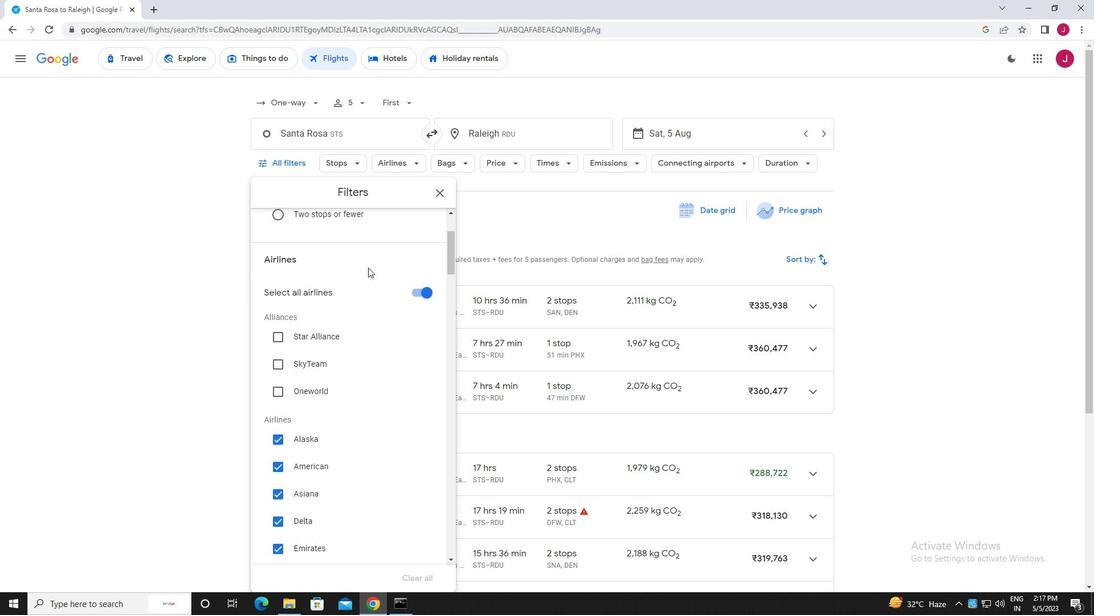 
Action: Mouse moved to (418, 235)
Screenshot: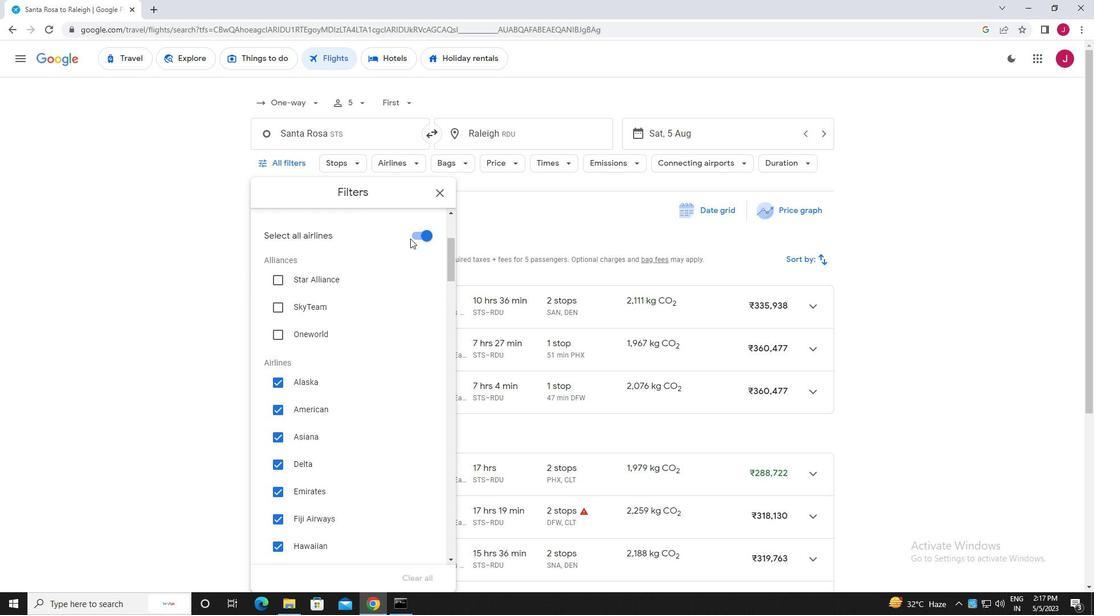 
Action: Mouse pressed left at (418, 235)
Screenshot: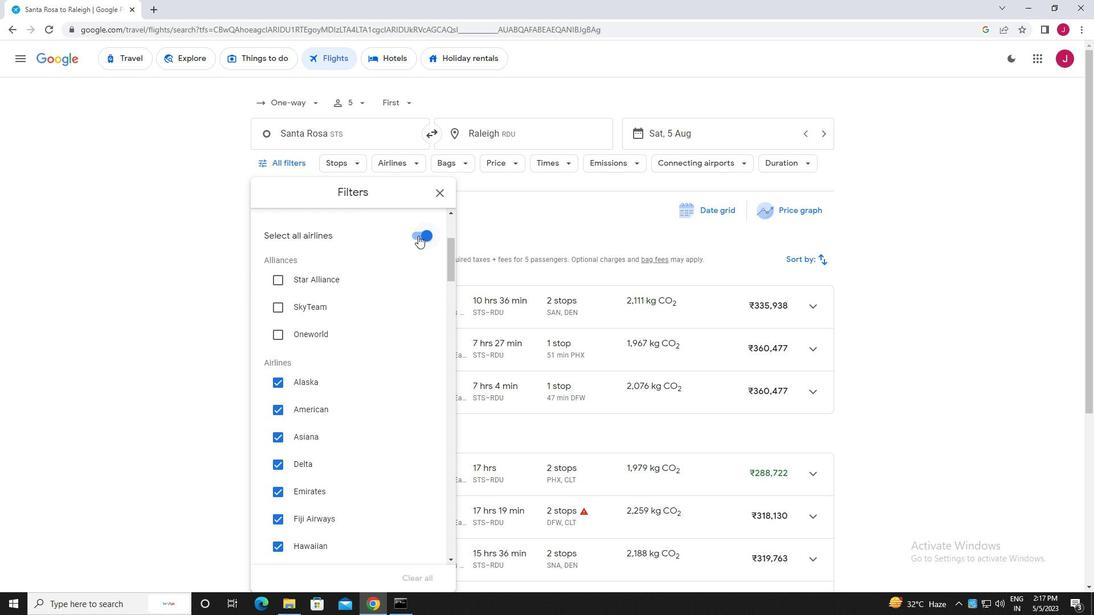 
Action: Mouse moved to (362, 277)
Screenshot: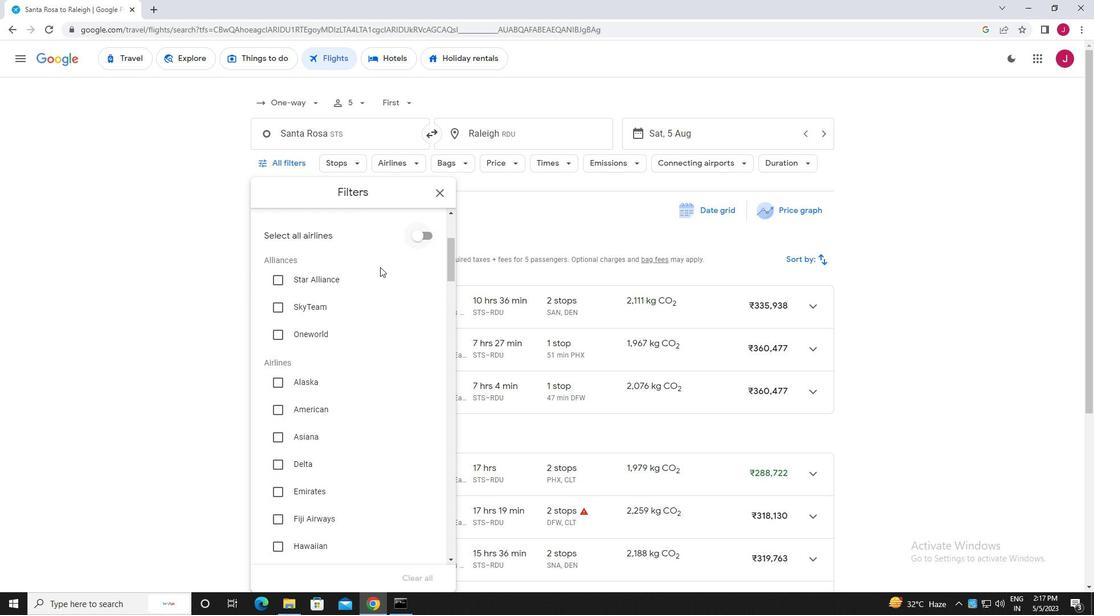 
Action: Mouse scrolled (362, 276) with delta (0, 0)
Screenshot: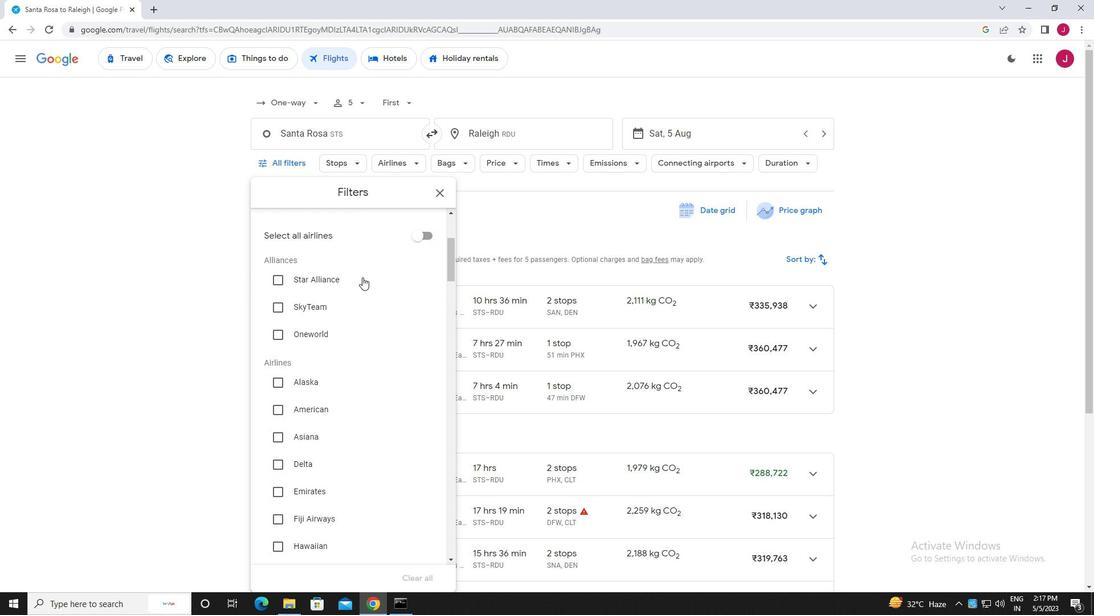 
Action: Mouse scrolled (362, 276) with delta (0, 0)
Screenshot: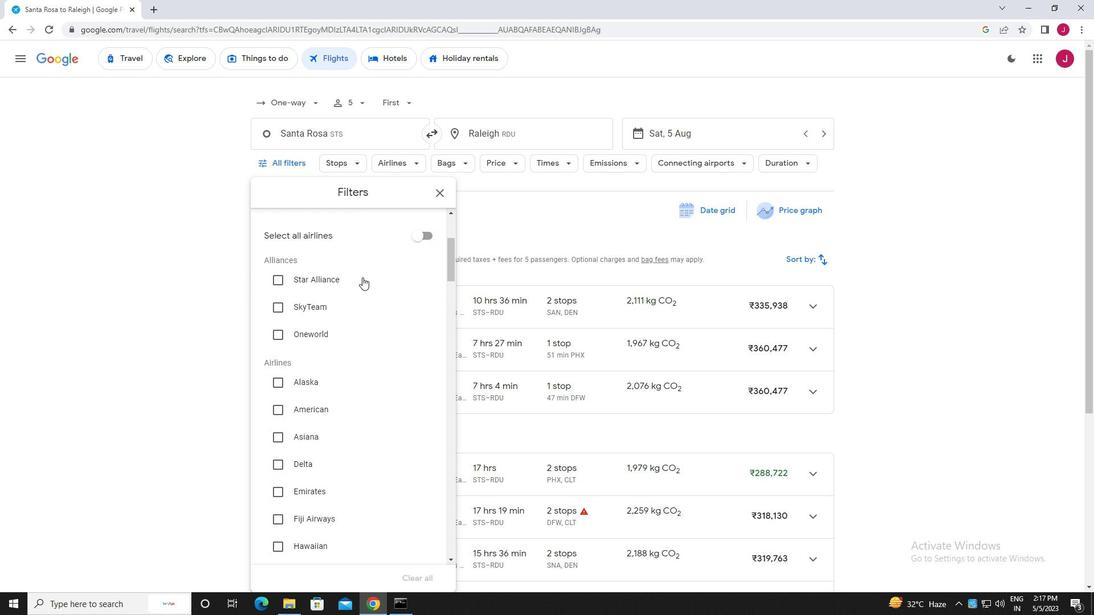 
Action: Mouse scrolled (362, 276) with delta (0, 0)
Screenshot: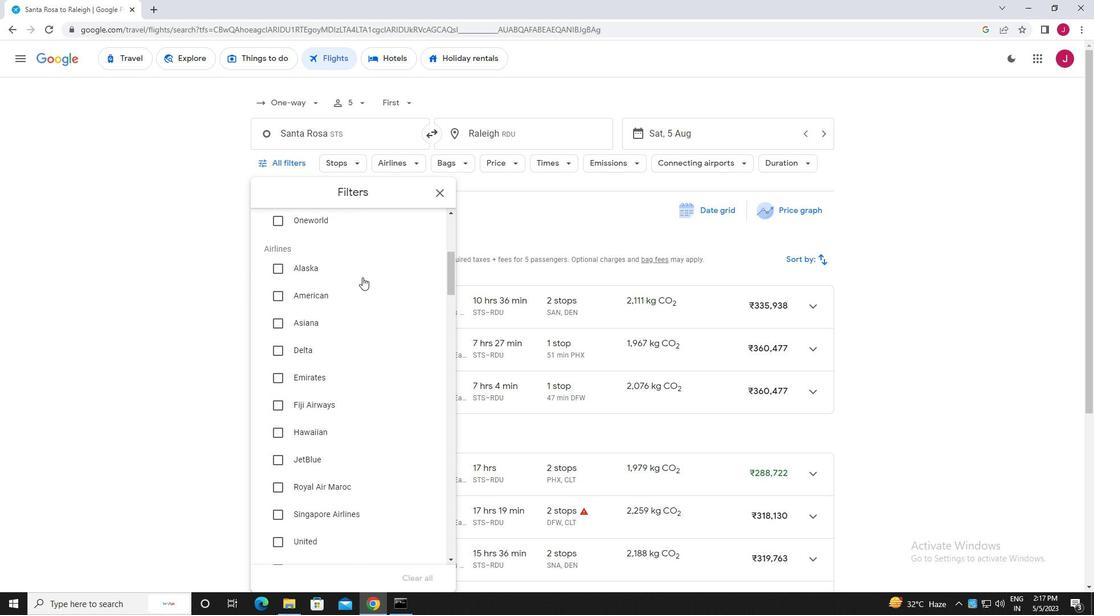 
Action: Mouse moved to (360, 285)
Screenshot: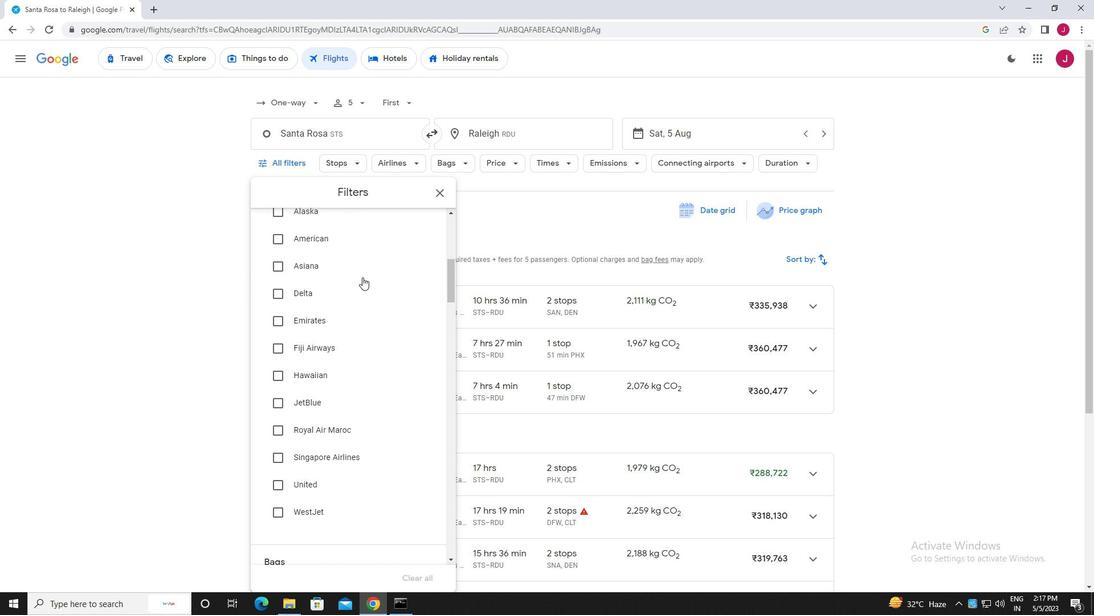 
Action: Mouse scrolled (360, 284) with delta (0, 0)
Screenshot: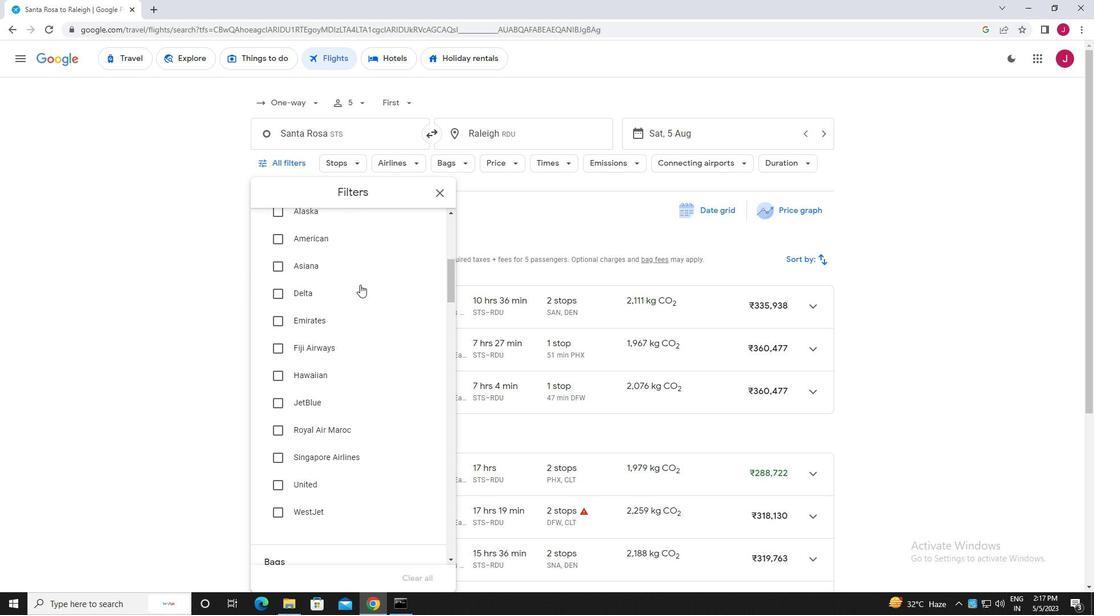 
Action: Mouse scrolled (360, 286) with delta (0, 0)
Screenshot: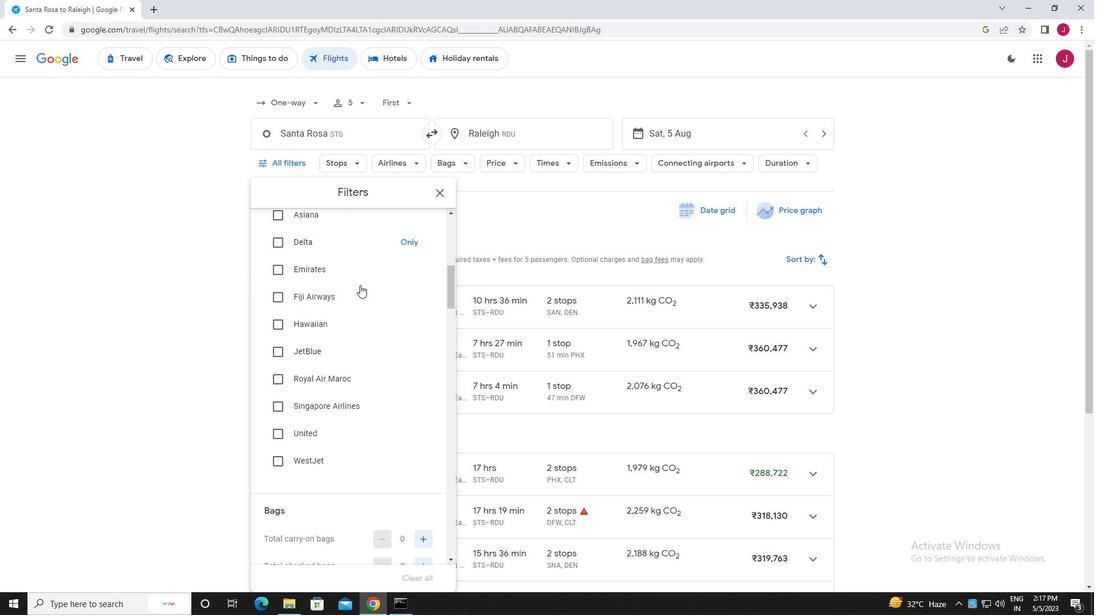 
Action: Mouse scrolled (360, 286) with delta (0, 0)
Screenshot: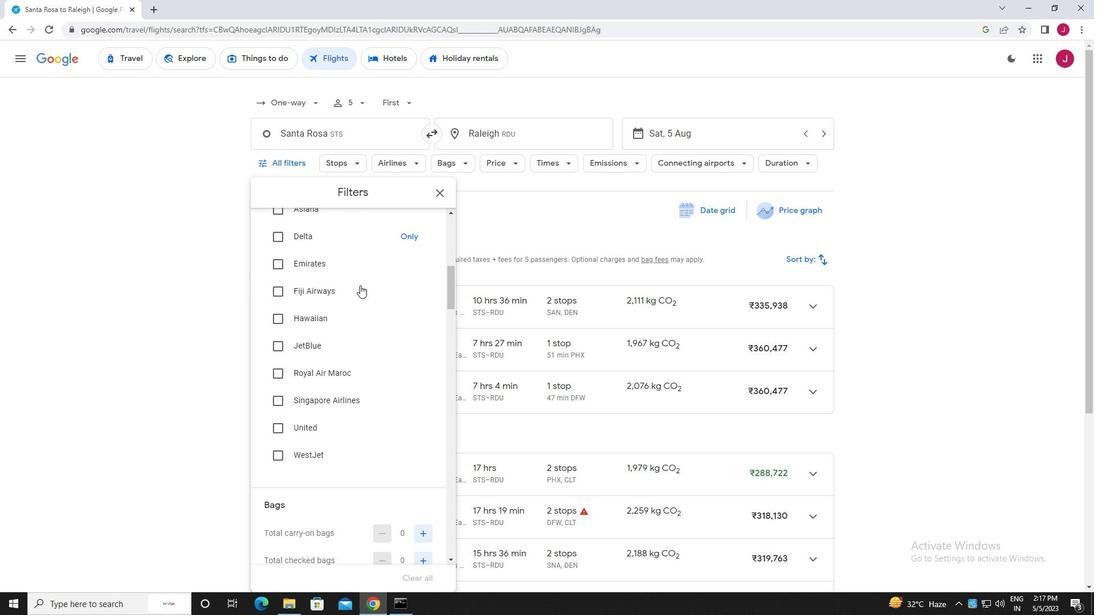 
Action: Mouse scrolled (360, 286) with delta (0, 0)
Screenshot: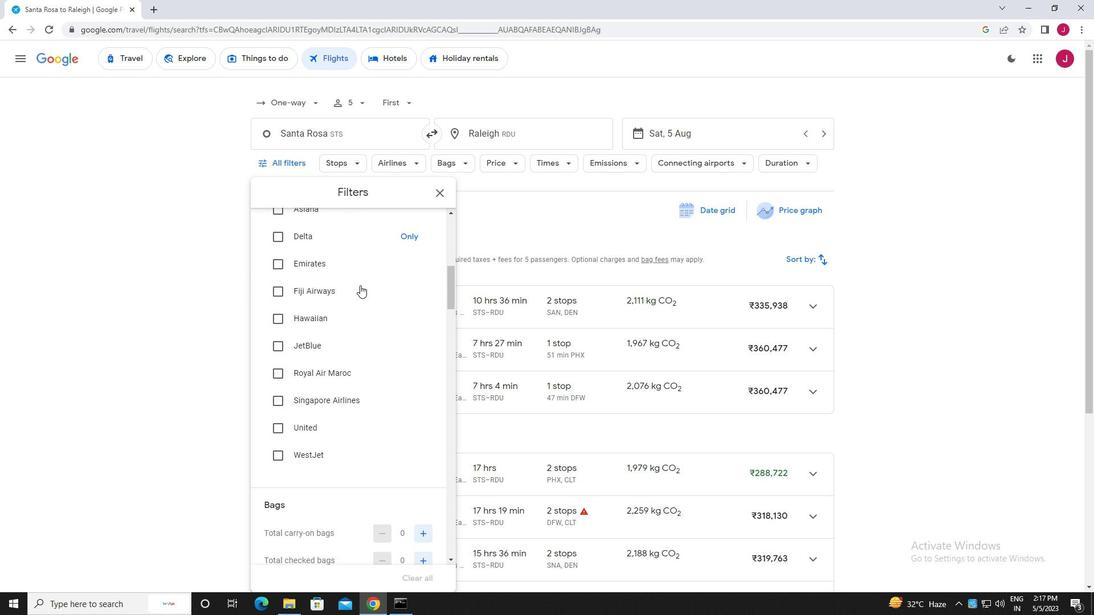 
Action: Mouse moved to (335, 268)
Screenshot: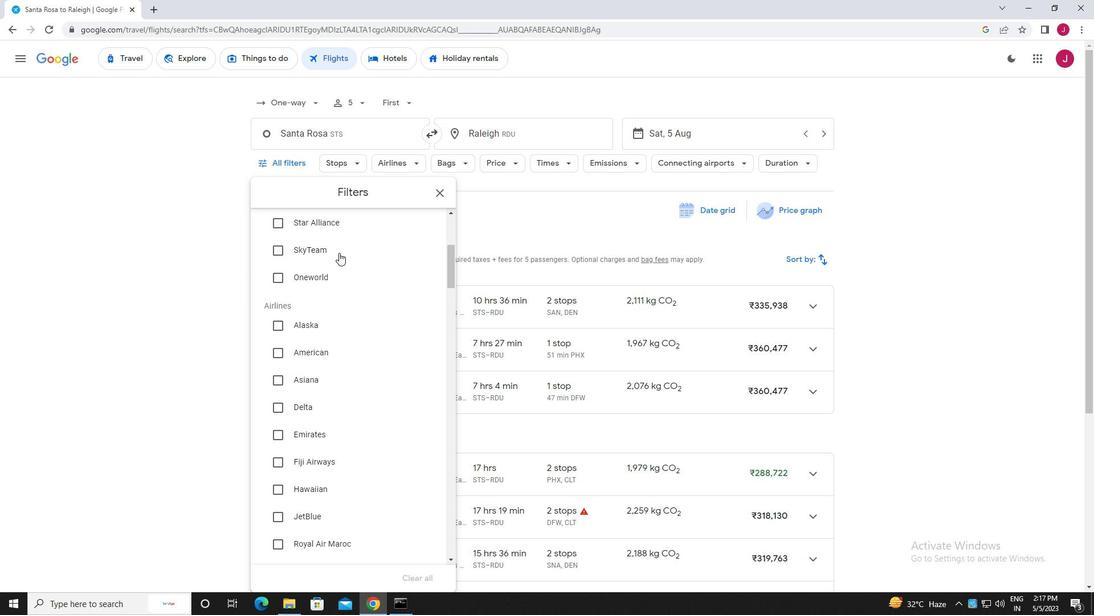 
Action: Mouse scrolled (335, 267) with delta (0, 0)
Screenshot: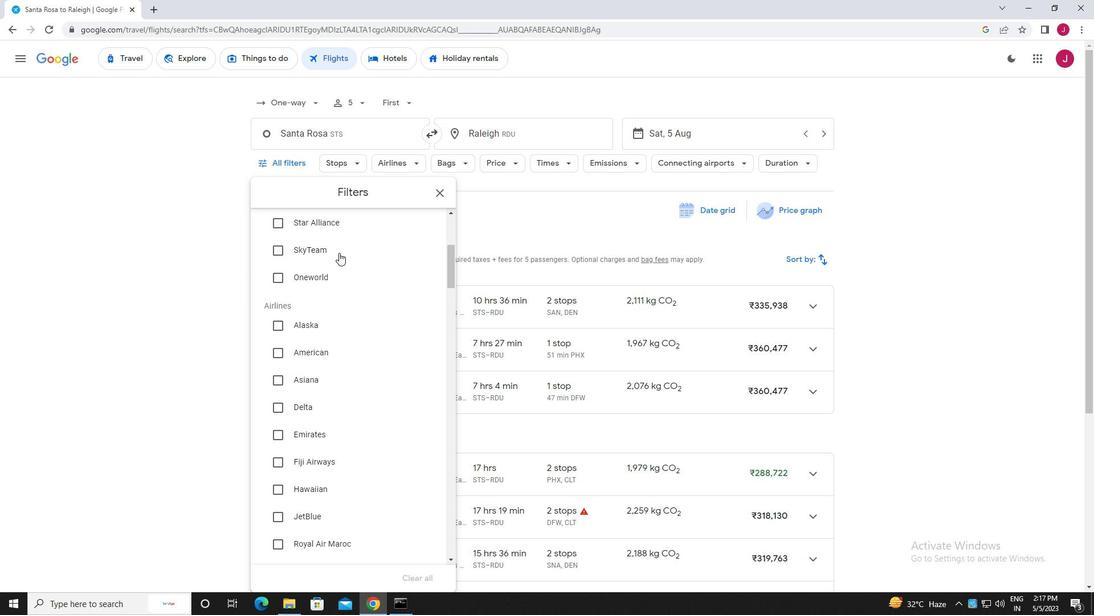 
Action: Mouse moved to (336, 274)
Screenshot: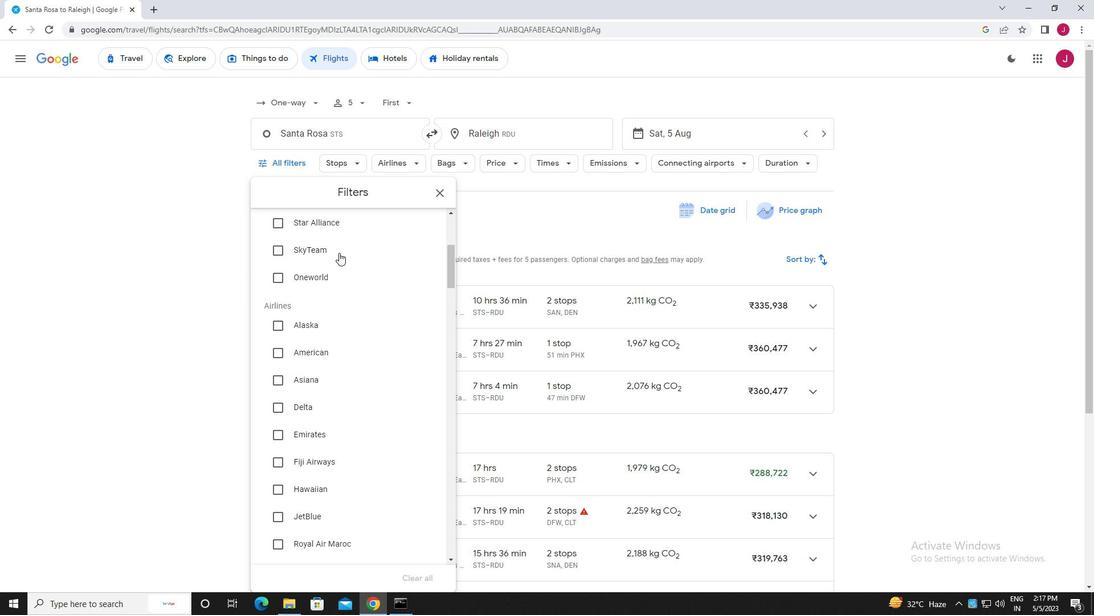 
Action: Mouse scrolled (336, 273) with delta (0, 0)
Screenshot: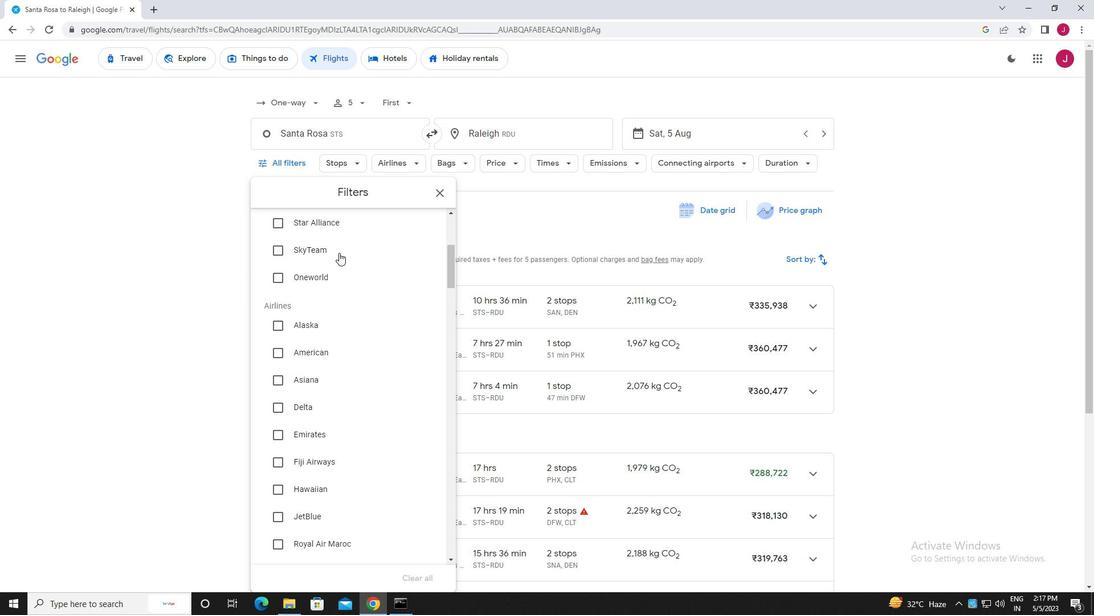 
Action: Mouse moved to (336, 279)
Screenshot: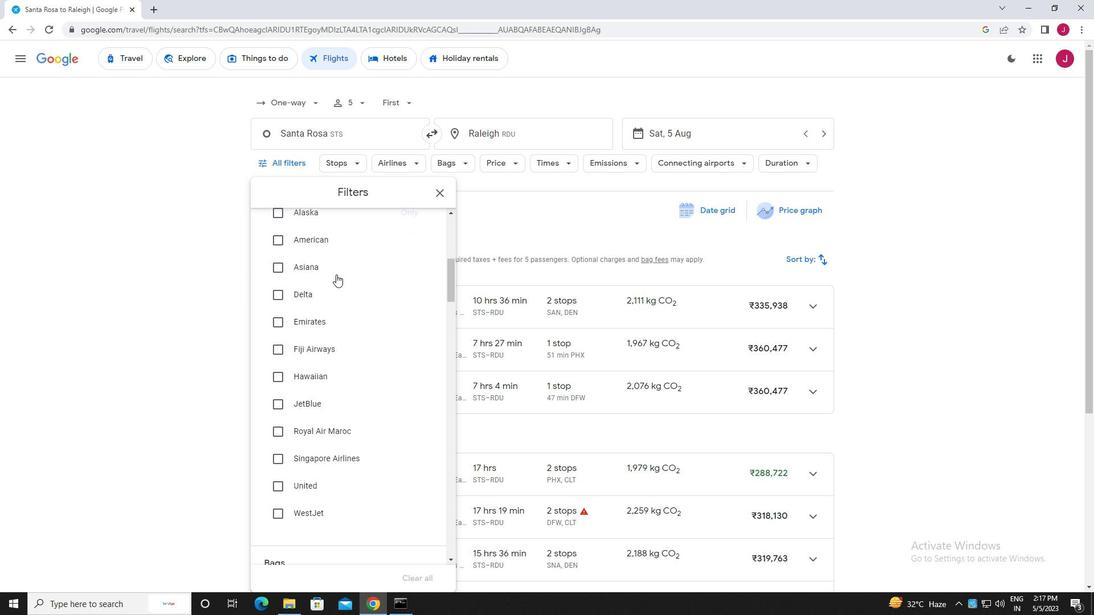 
Action: Mouse scrolled (336, 278) with delta (0, 0)
Screenshot: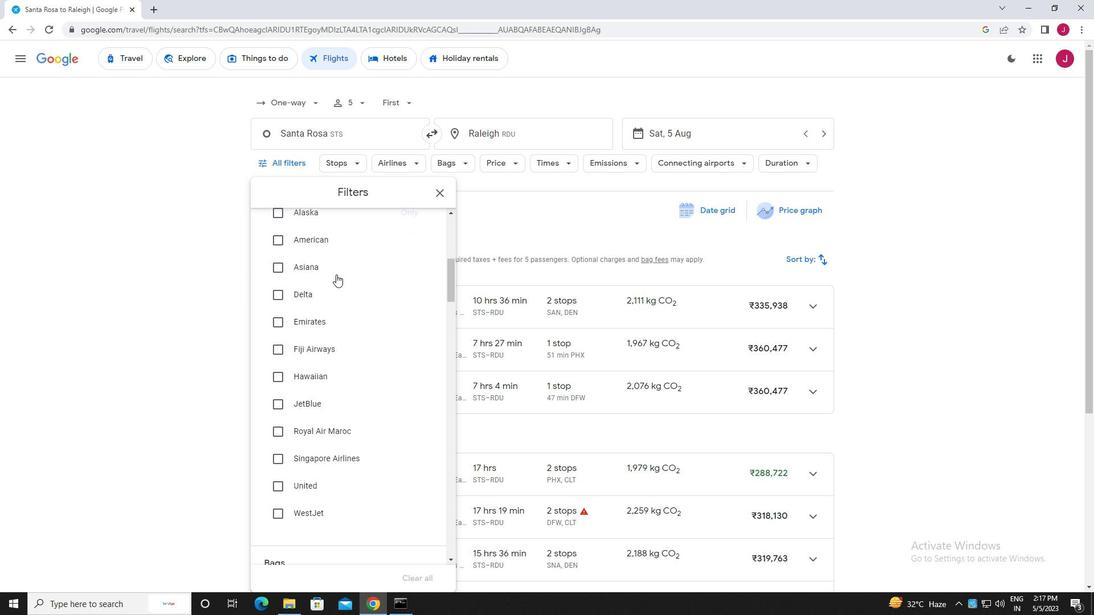 
Action: Mouse moved to (336, 280)
Screenshot: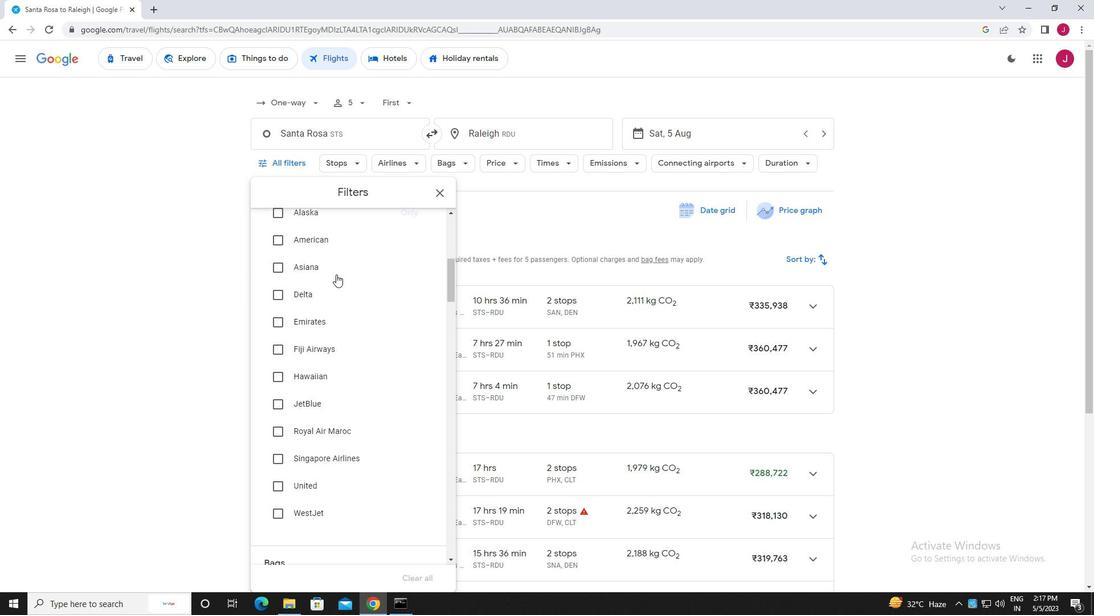 
Action: Mouse scrolled (336, 279) with delta (0, 0)
Screenshot: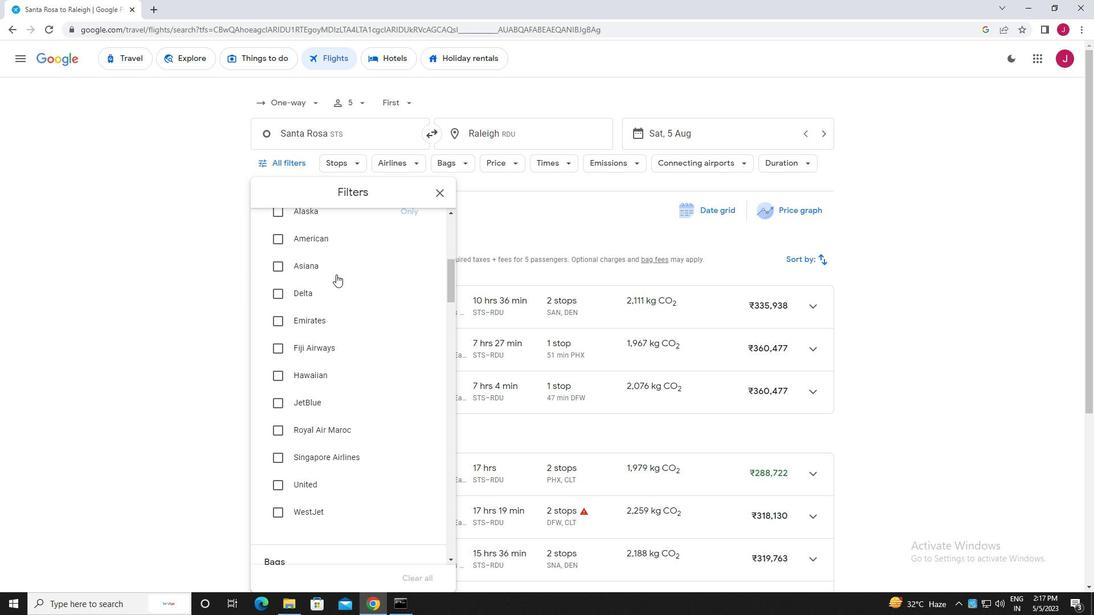 
Action: Mouse scrolled (336, 279) with delta (0, 0)
Screenshot: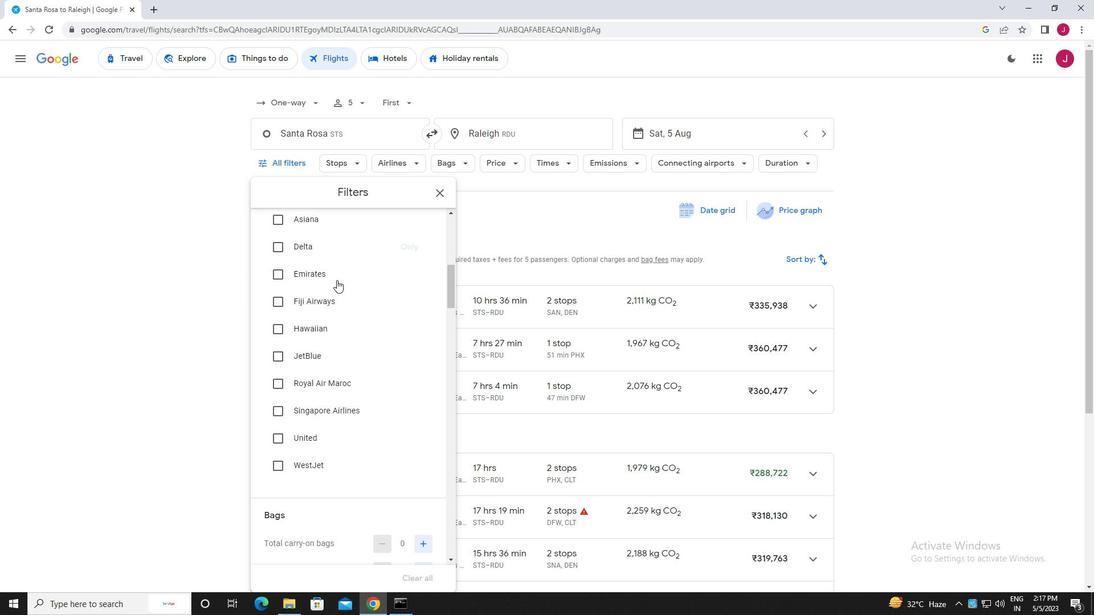 
Action: Mouse scrolled (336, 279) with delta (0, 0)
Screenshot: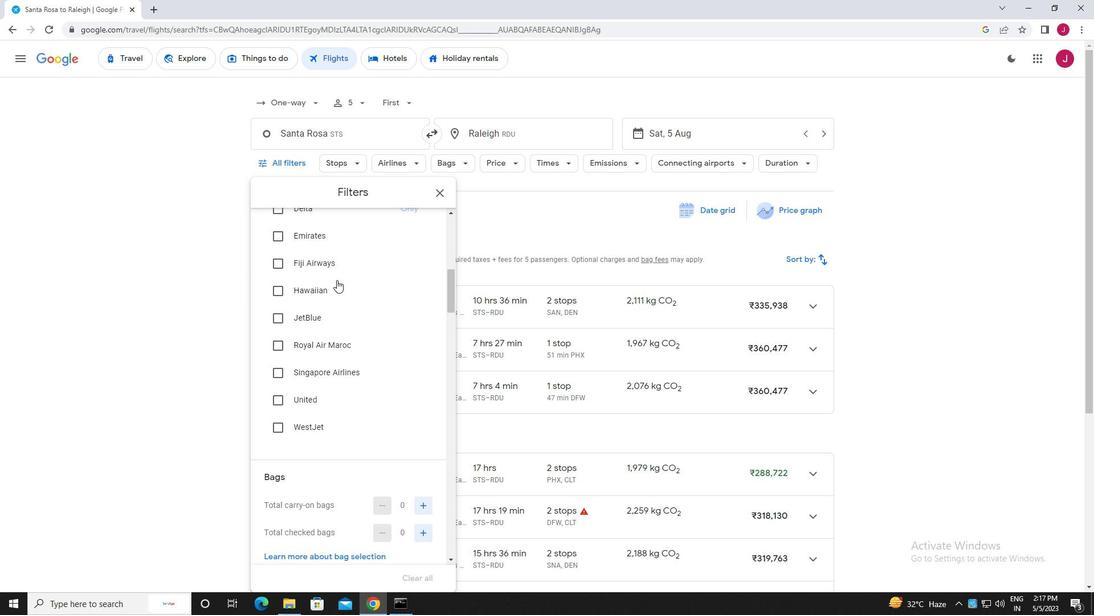 
Action: Mouse scrolled (336, 280) with delta (0, 0)
Screenshot: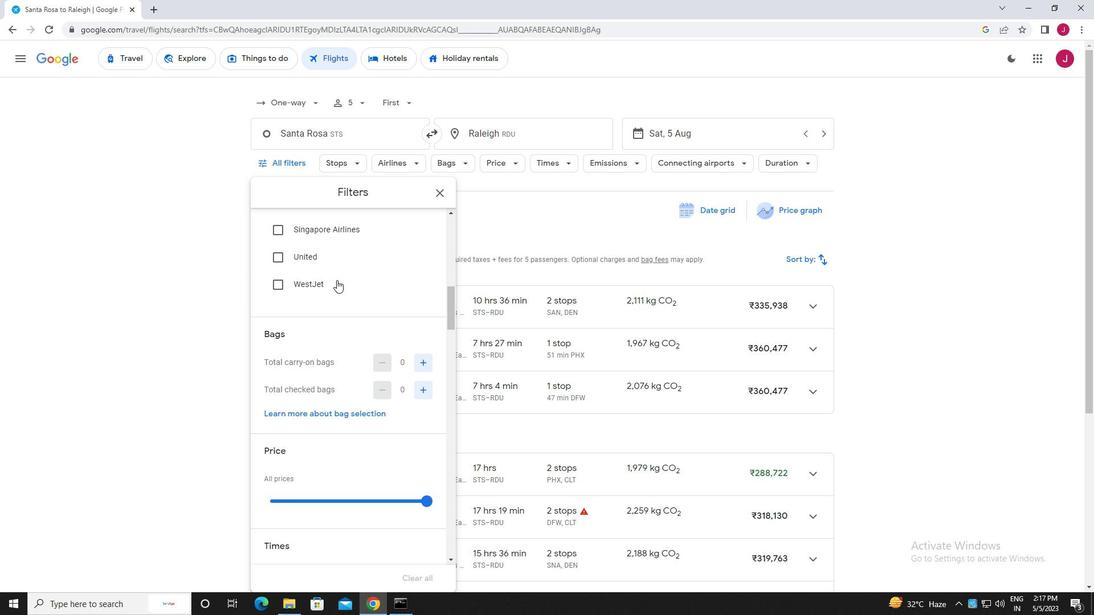
Action: Mouse scrolled (336, 279) with delta (0, 0)
Screenshot: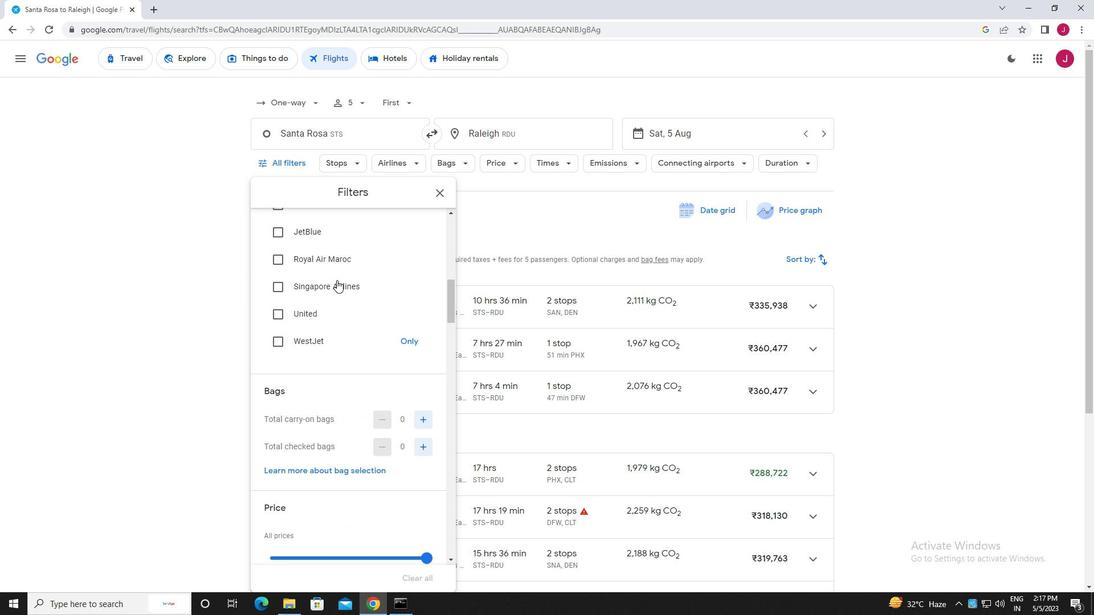 
Action: Mouse scrolled (336, 279) with delta (0, 0)
Screenshot: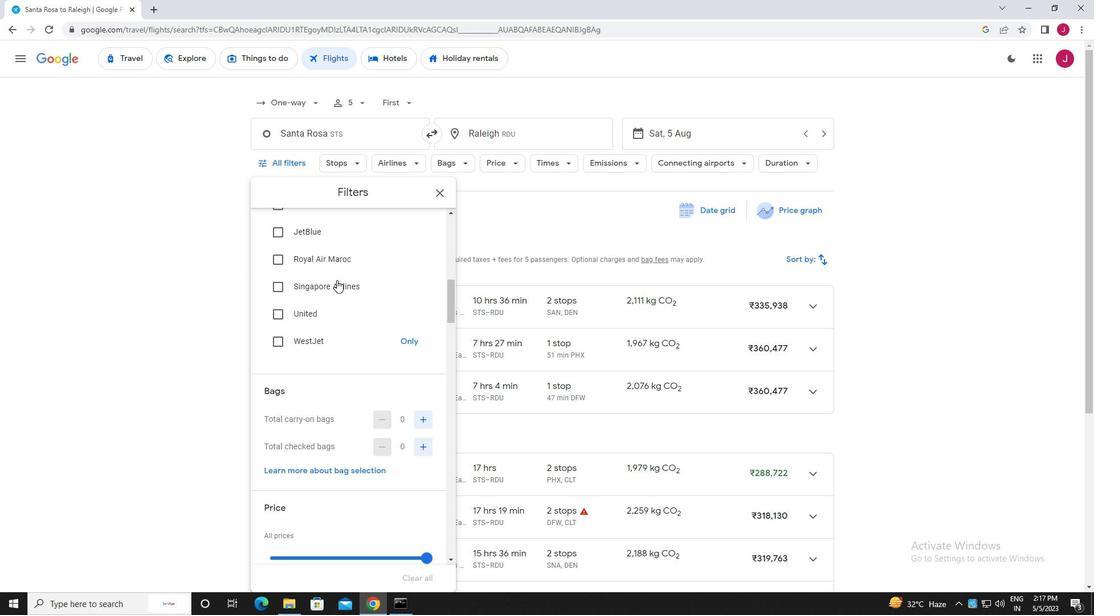 
Action: Mouse scrolled (336, 279) with delta (0, 0)
Screenshot: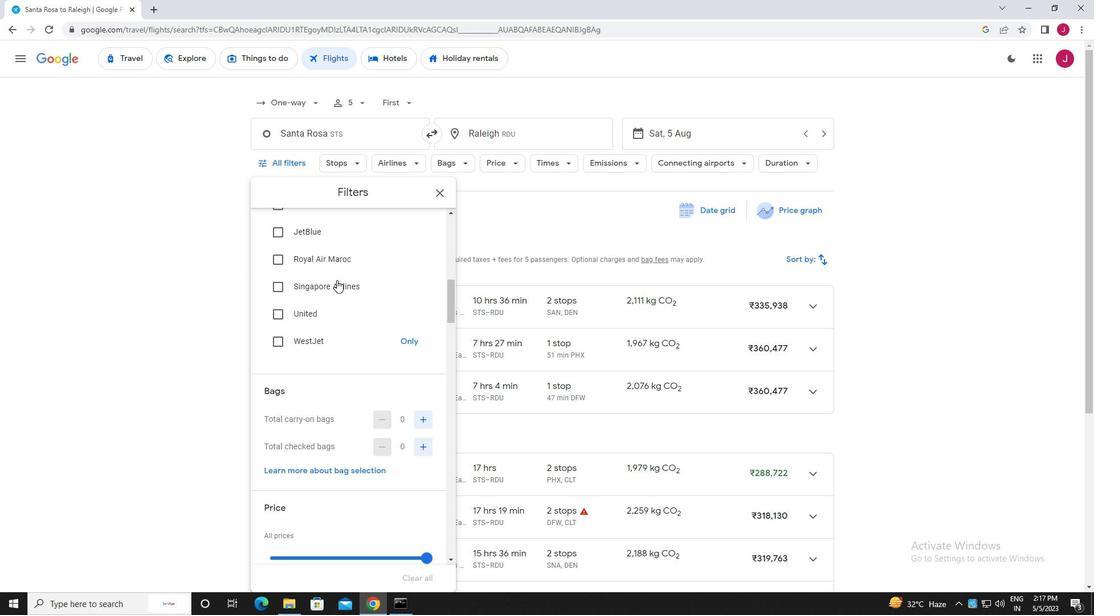 
Action: Mouse moved to (424, 278)
Screenshot: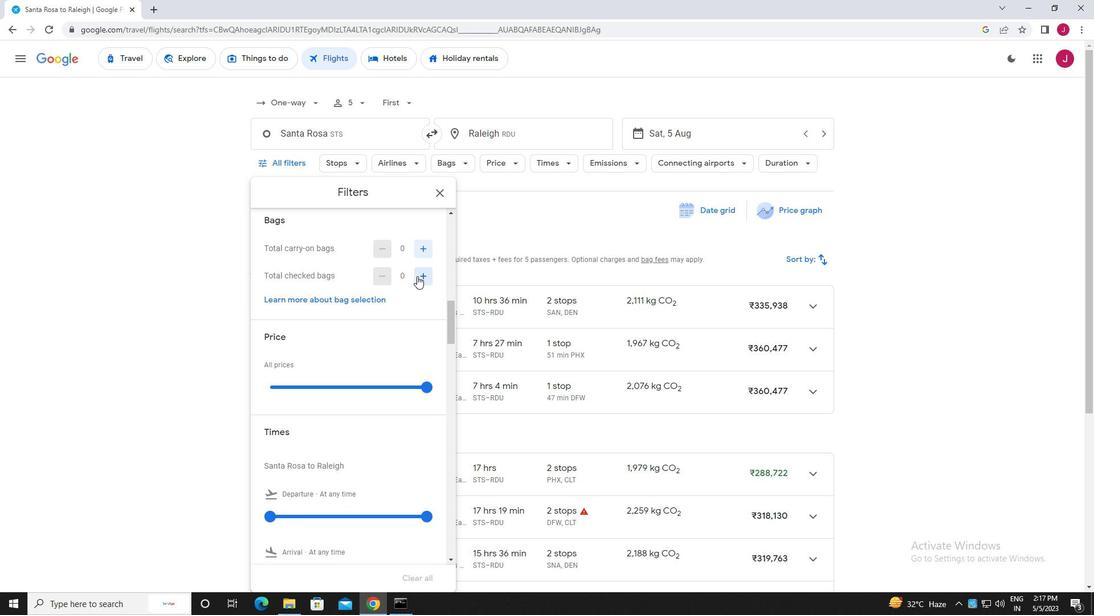 
Action: Mouse pressed left at (424, 278)
Screenshot: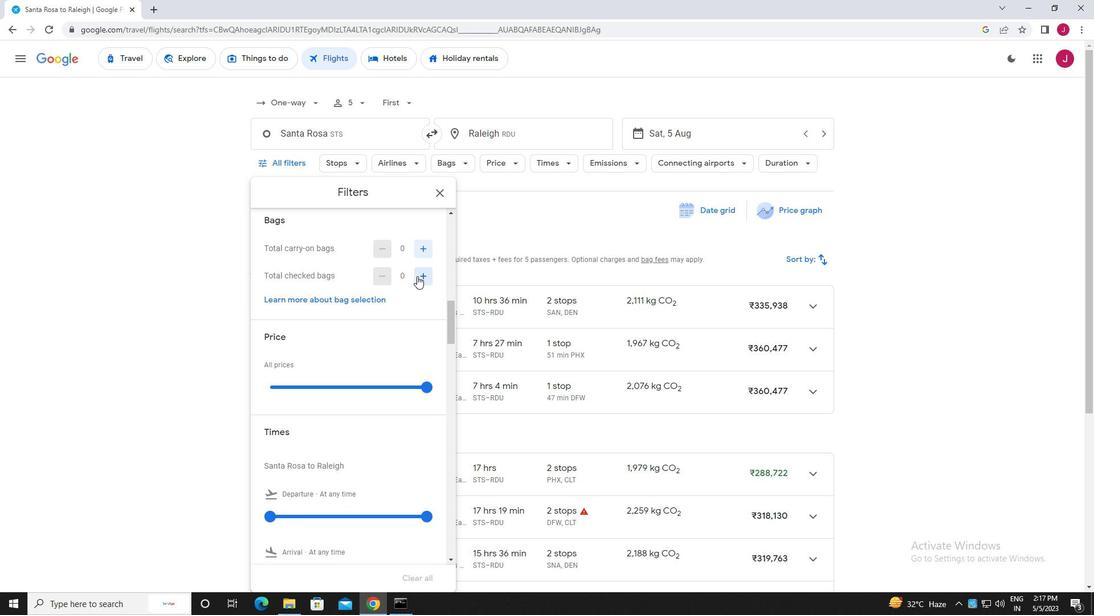 
Action: Mouse pressed left at (424, 278)
Screenshot: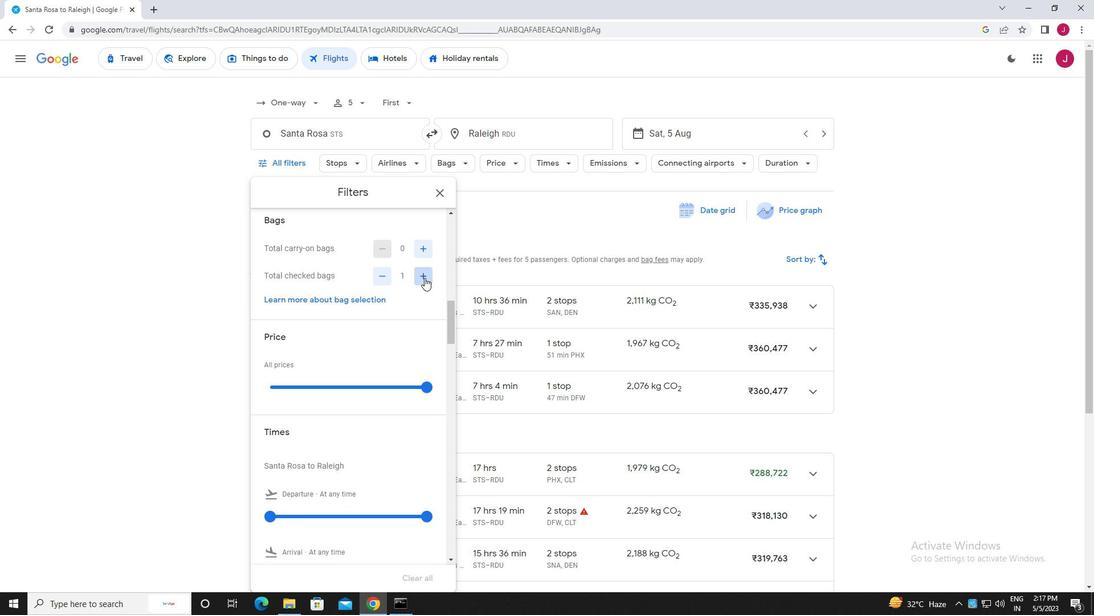 
Action: Mouse pressed left at (424, 278)
Screenshot: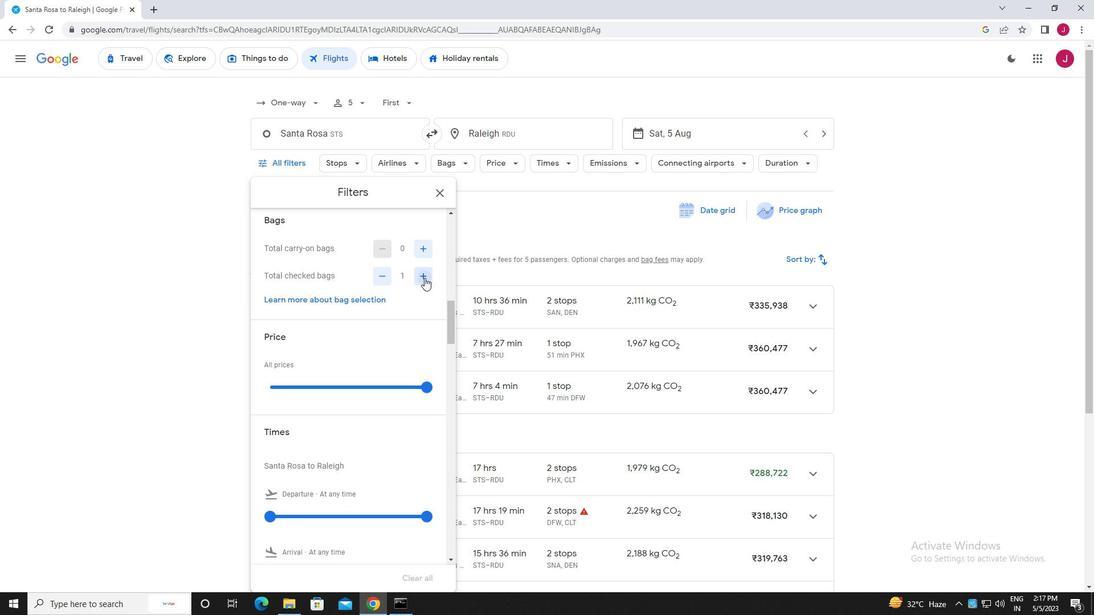 
Action: Mouse pressed left at (424, 278)
Screenshot: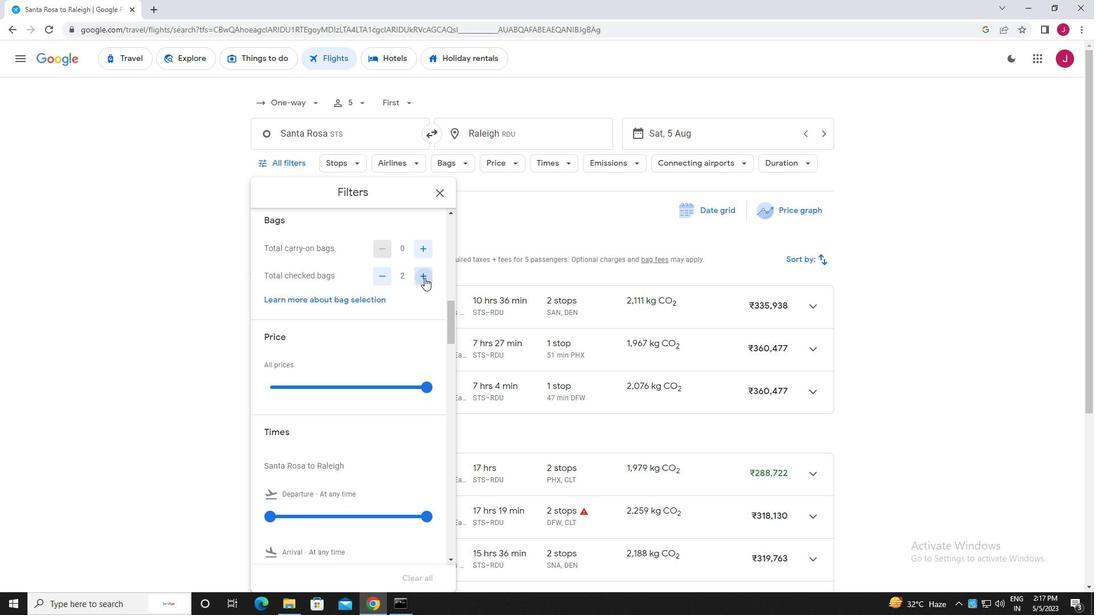 
Action: Mouse pressed left at (424, 278)
Screenshot: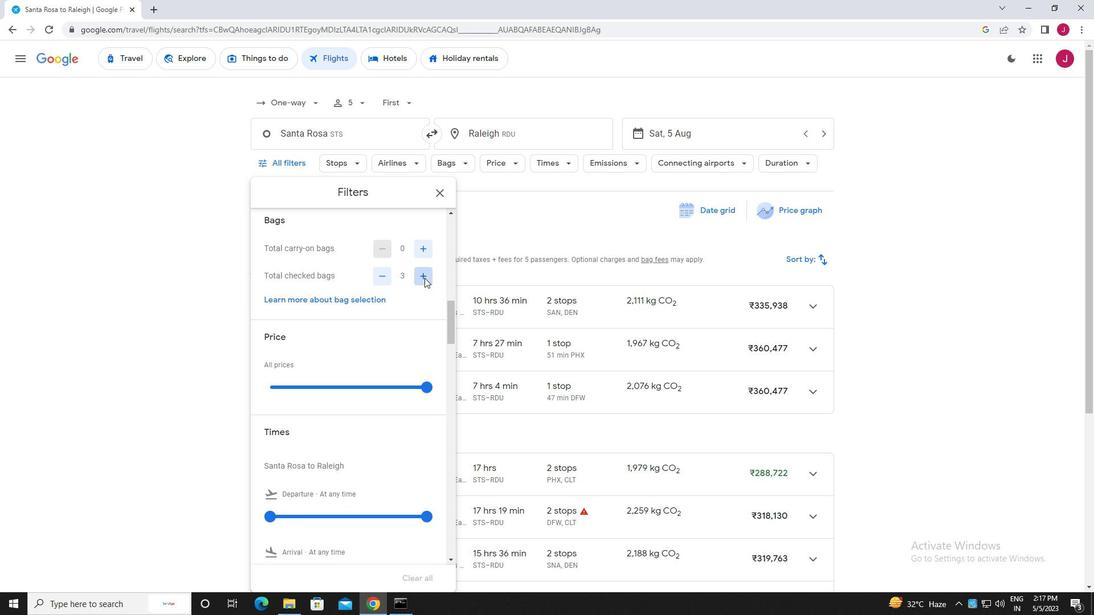 
Action: Mouse moved to (409, 277)
Screenshot: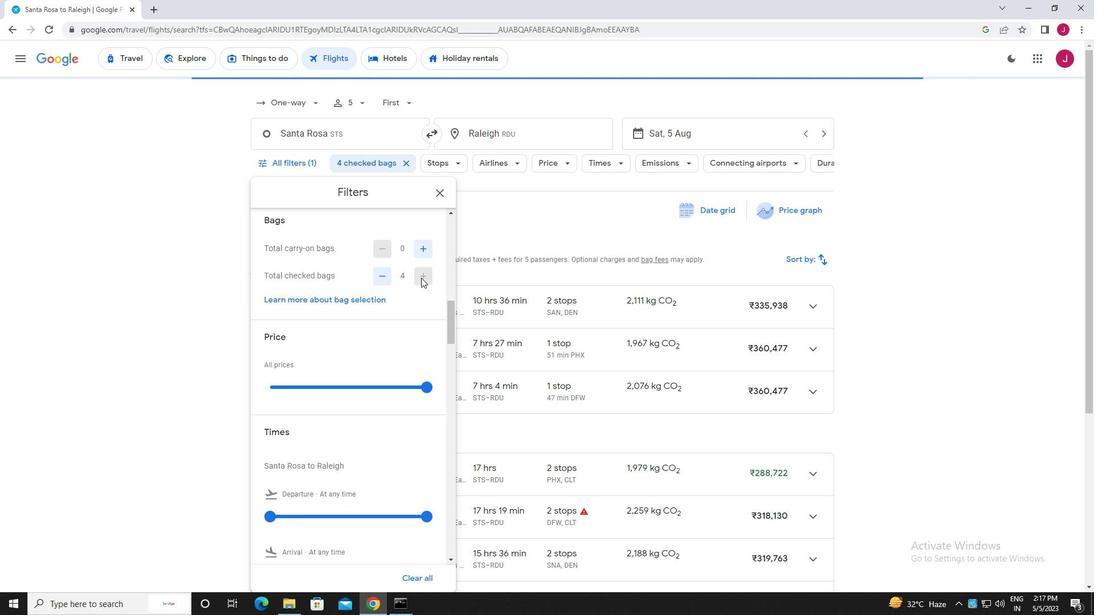 
Action: Mouse scrolled (409, 276) with delta (0, 0)
Screenshot: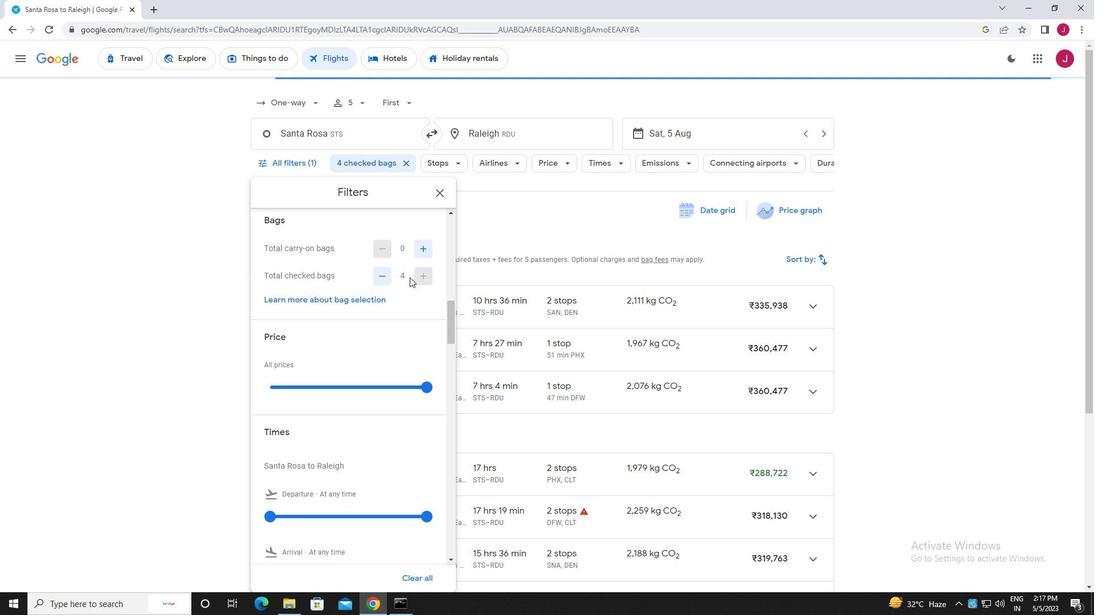 
Action: Mouse scrolled (409, 276) with delta (0, 0)
Screenshot: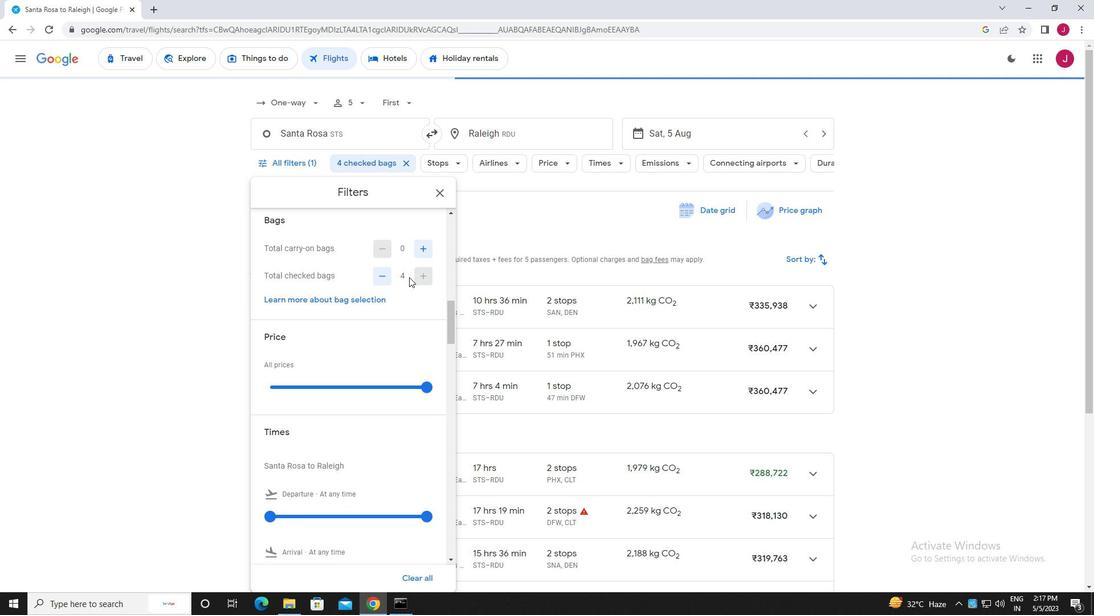 
Action: Mouse moved to (427, 272)
Screenshot: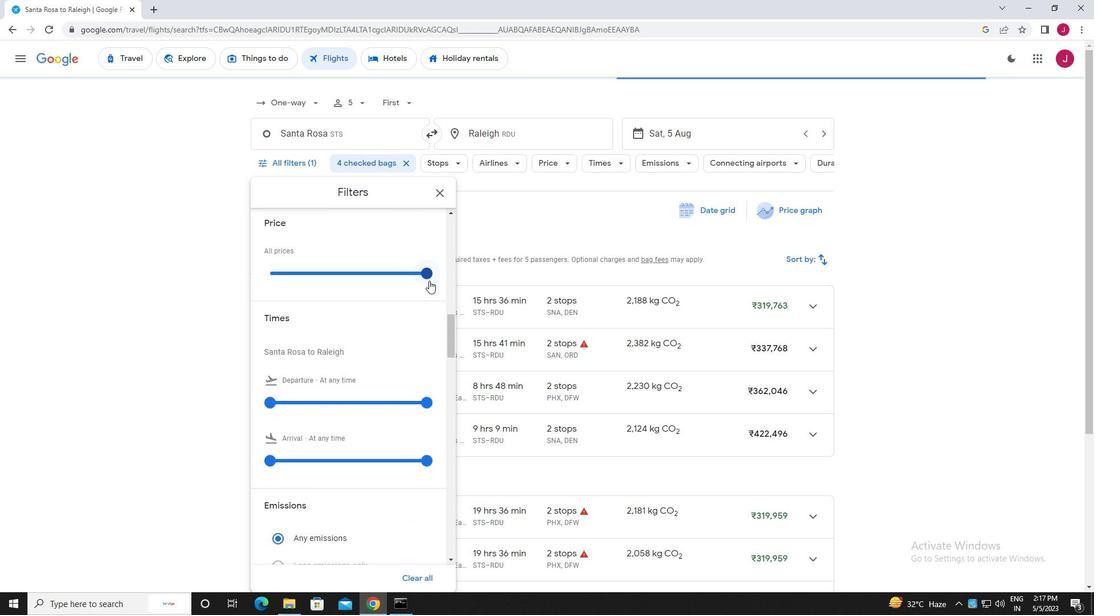 
Action: Mouse pressed left at (427, 272)
Screenshot: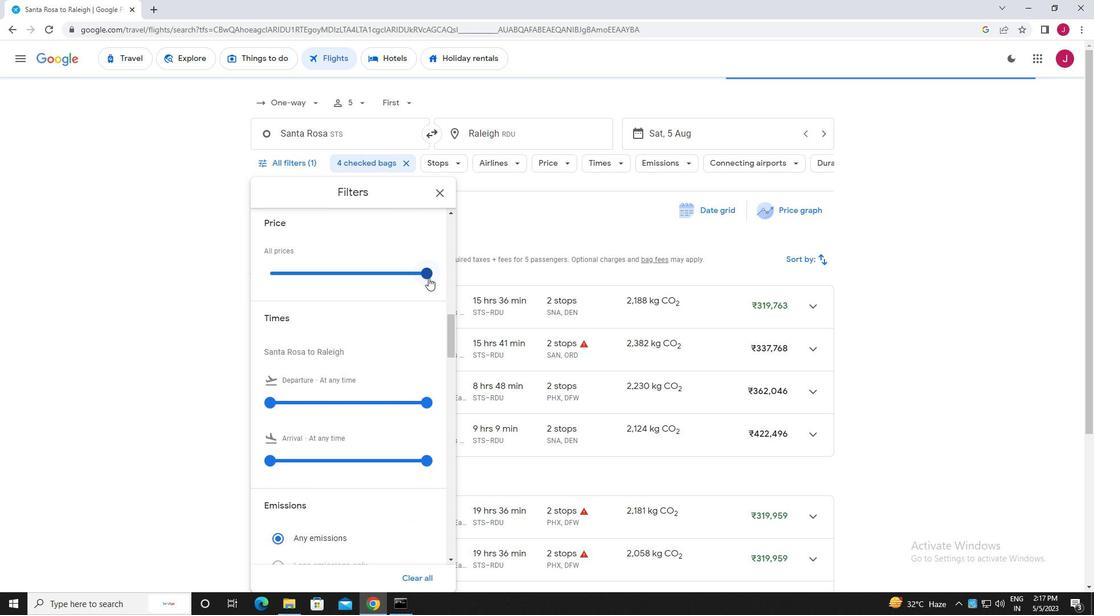 
Action: Mouse moved to (320, 284)
Screenshot: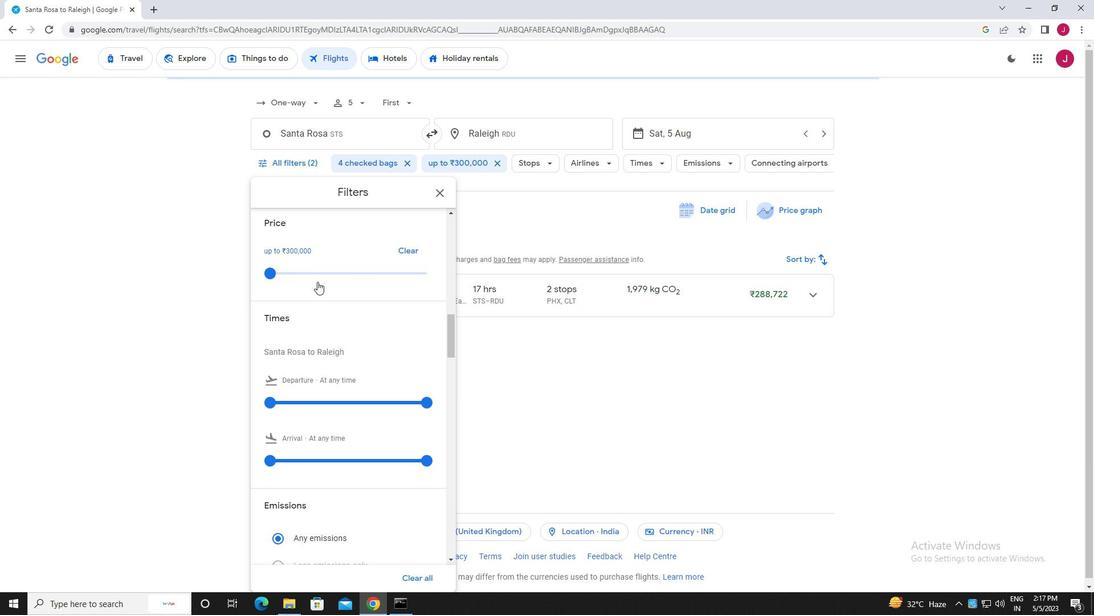 
Action: Mouse scrolled (320, 283) with delta (0, 0)
Screenshot: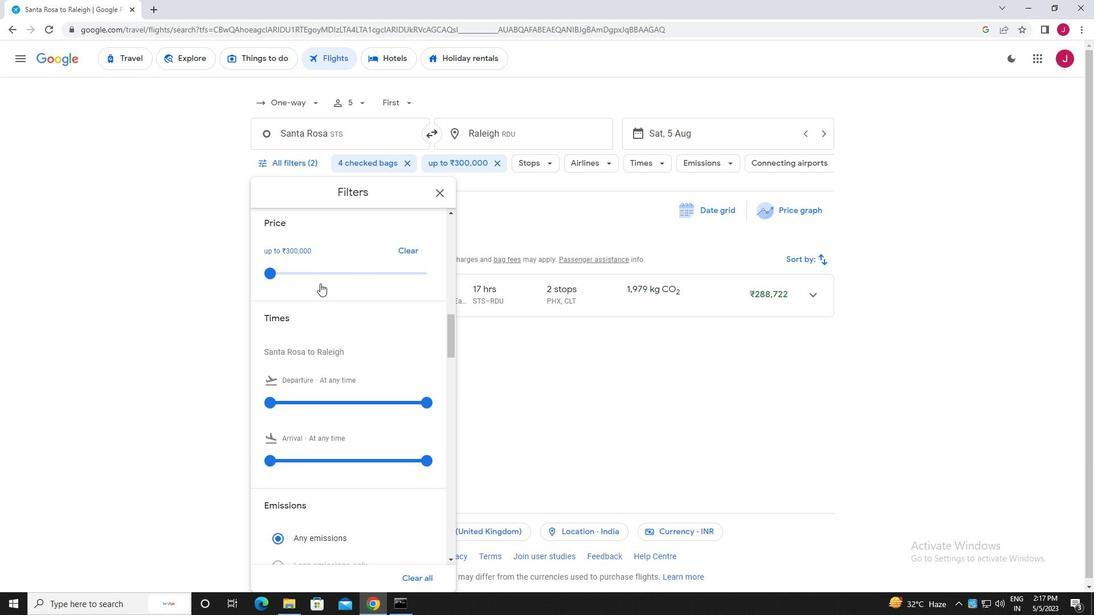 
Action: Mouse moved to (268, 343)
Screenshot: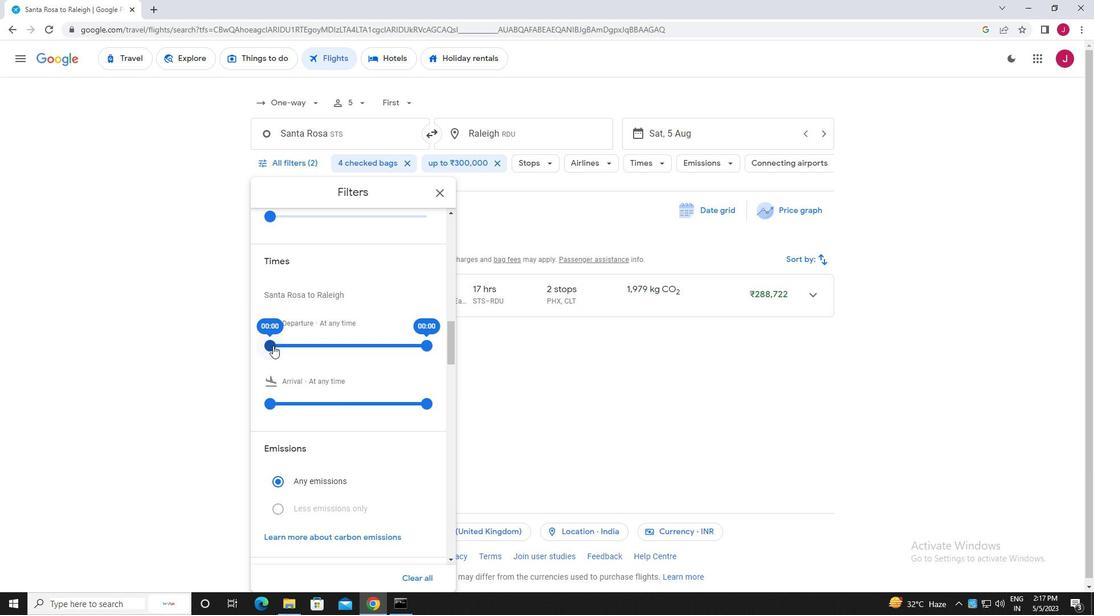
Action: Mouse pressed left at (268, 343)
Screenshot: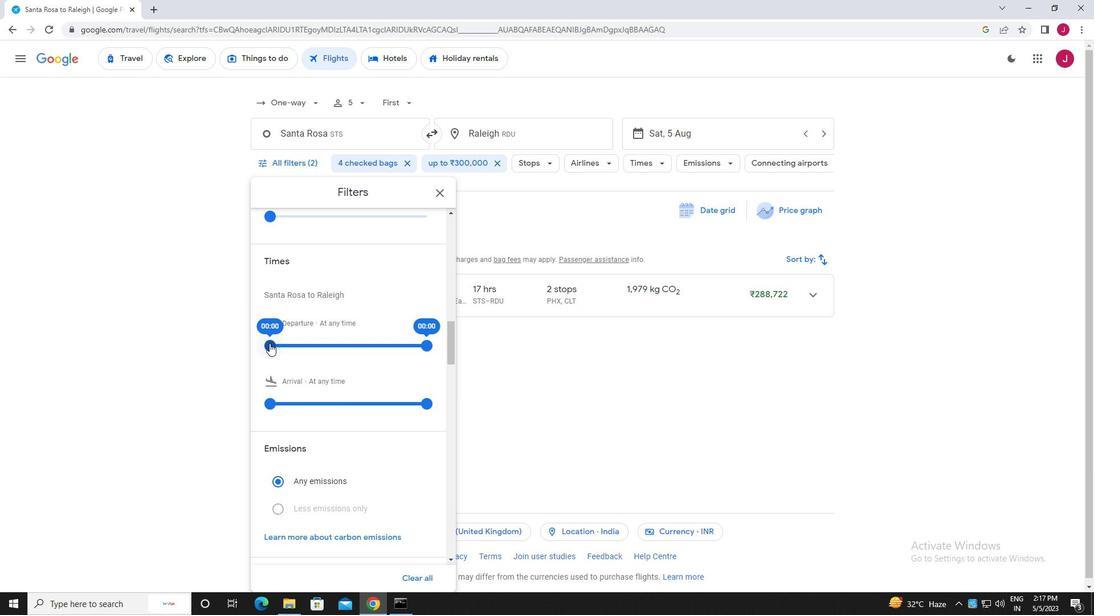 
Action: Mouse moved to (423, 345)
Screenshot: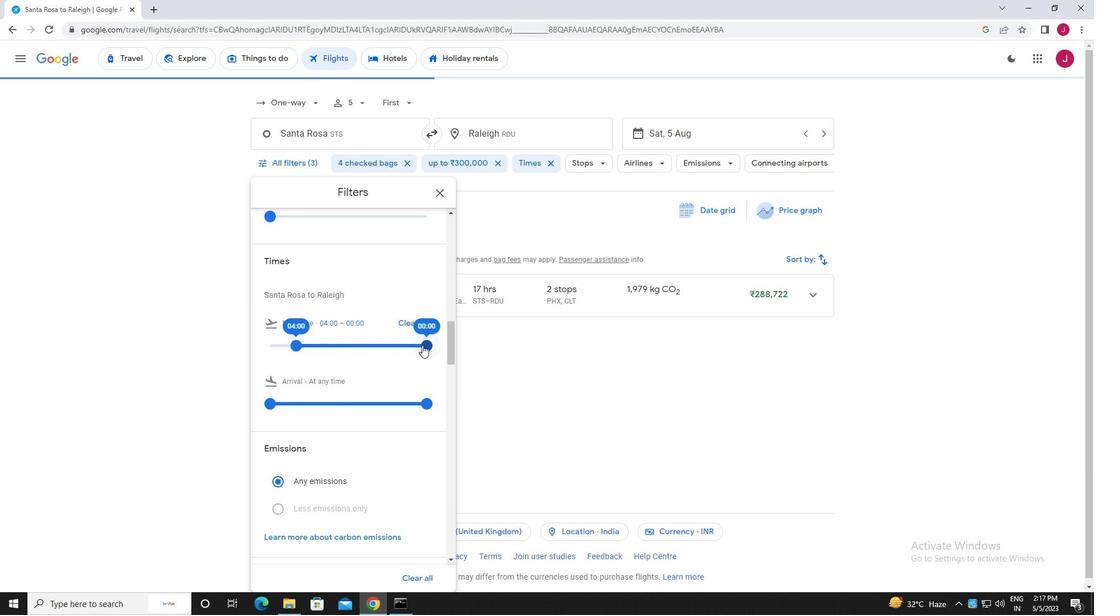 
Action: Mouse pressed left at (423, 345)
Screenshot: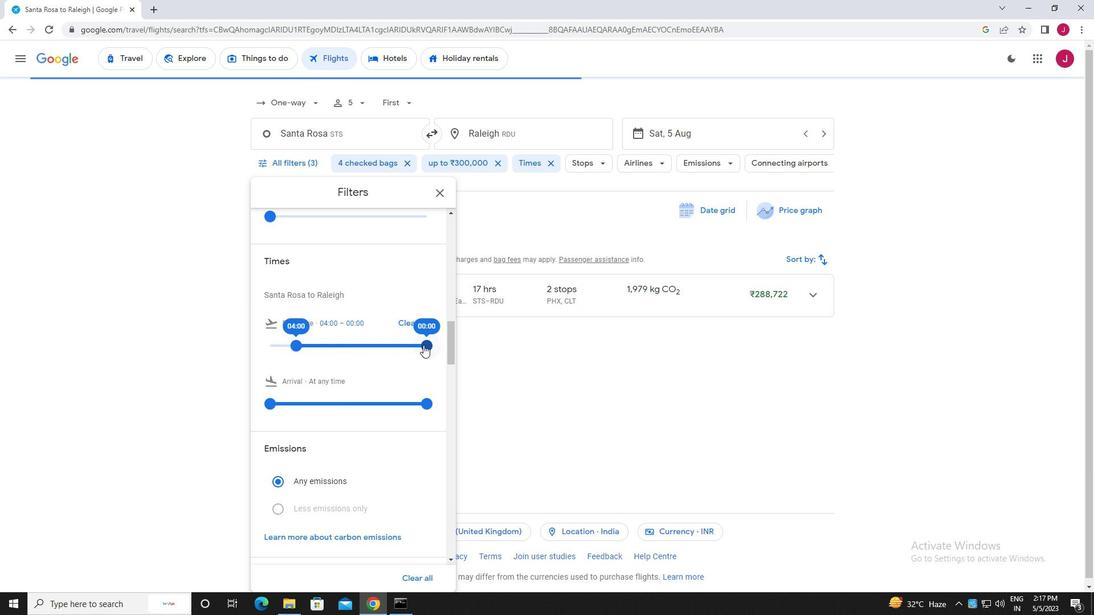 
Action: Mouse moved to (439, 194)
Screenshot: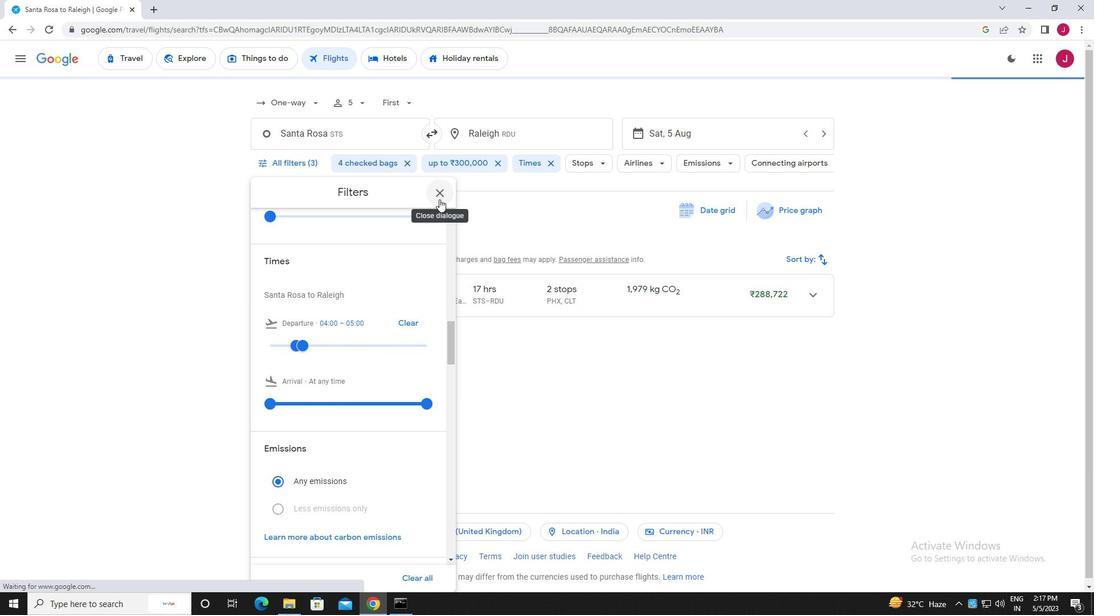 
Action: Mouse pressed left at (439, 194)
Screenshot: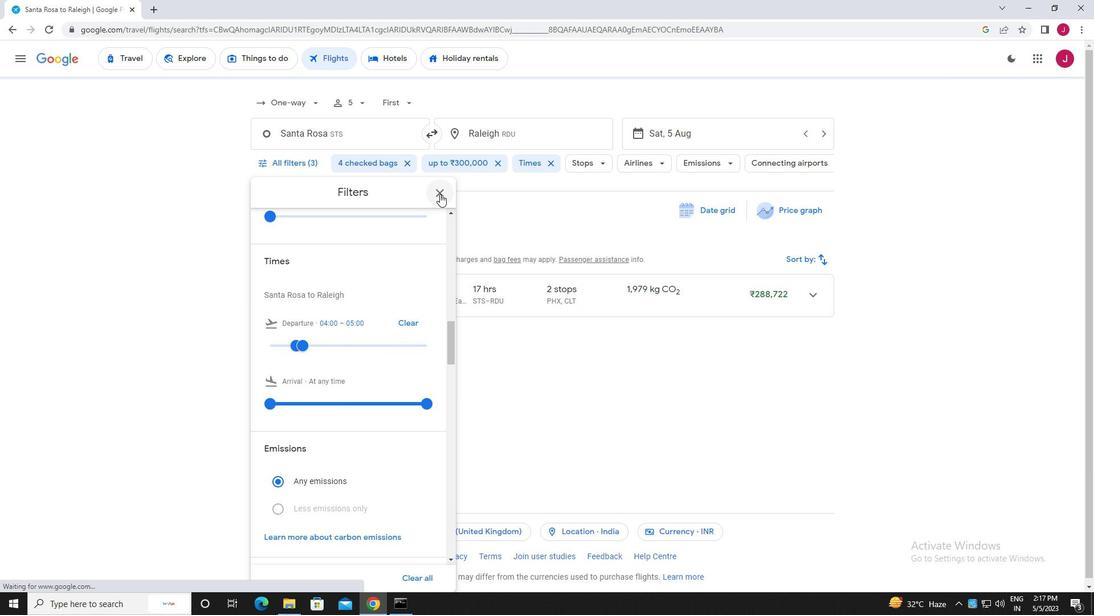 
